 Task: Search one way flight ticket for 2 adults, 2 infants in seat and 1 infant on lap in first from Knoxville: Mcghee Tyson Airport to Evansville: Evansville Regional Airport on 8-3-2023. Choice of flights is Delta. Number of bags: 1 checked bag. Price is upto 75000. Outbound departure time preference is 13:00.
Action: Mouse moved to (287, 117)
Screenshot: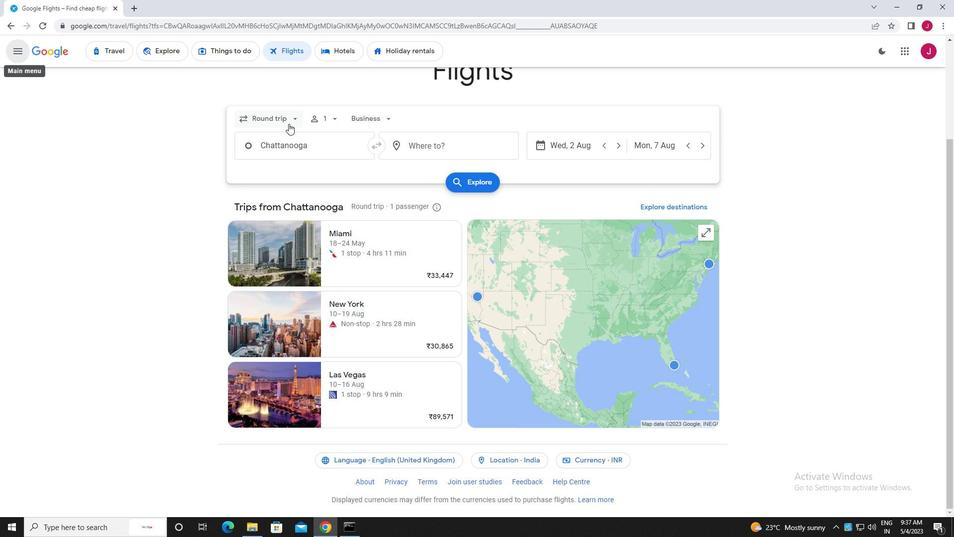 
Action: Mouse pressed left at (287, 117)
Screenshot: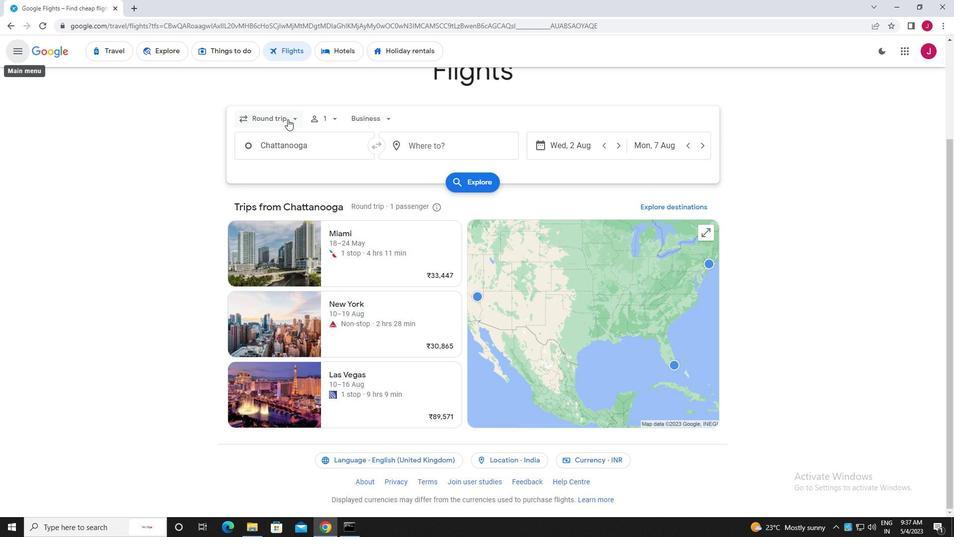 
Action: Mouse moved to (281, 163)
Screenshot: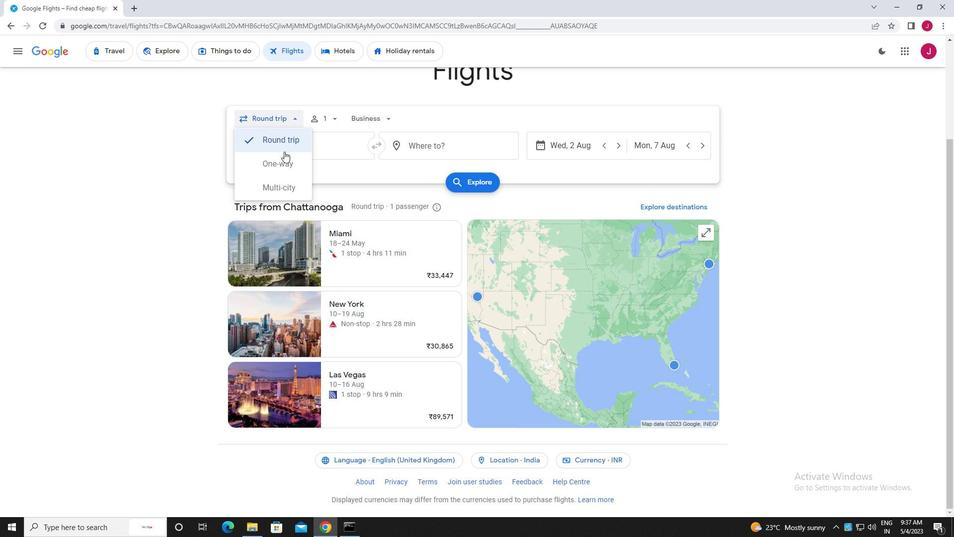 
Action: Mouse pressed left at (281, 163)
Screenshot: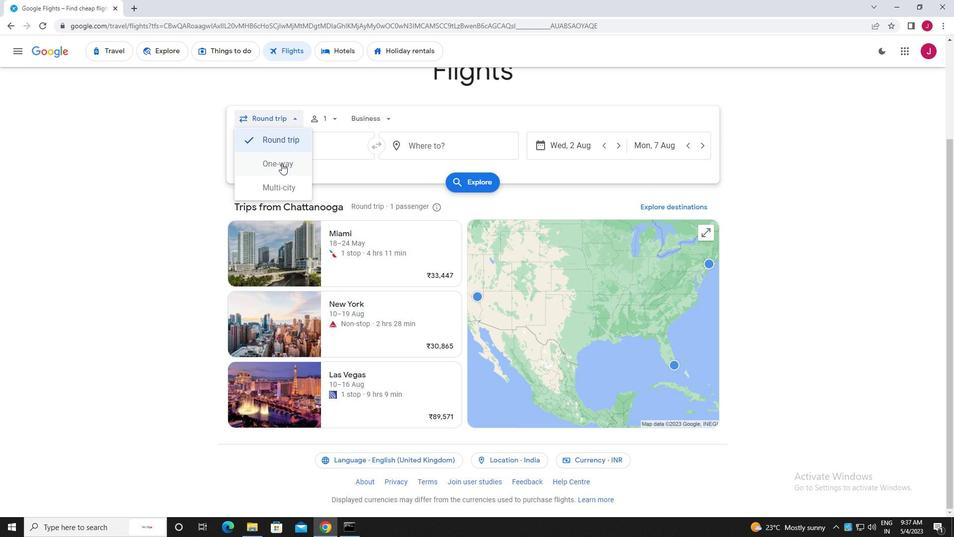 
Action: Mouse moved to (329, 121)
Screenshot: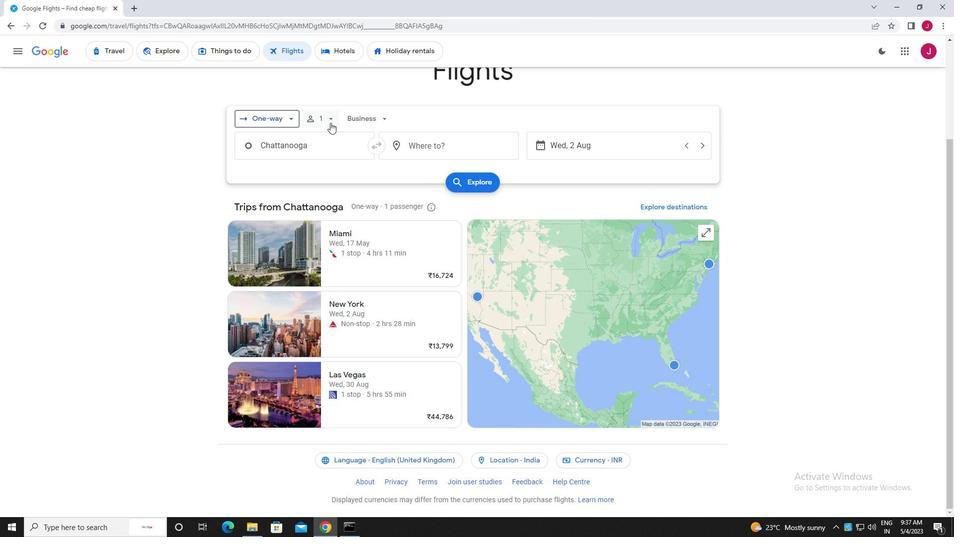 
Action: Mouse pressed left at (329, 121)
Screenshot: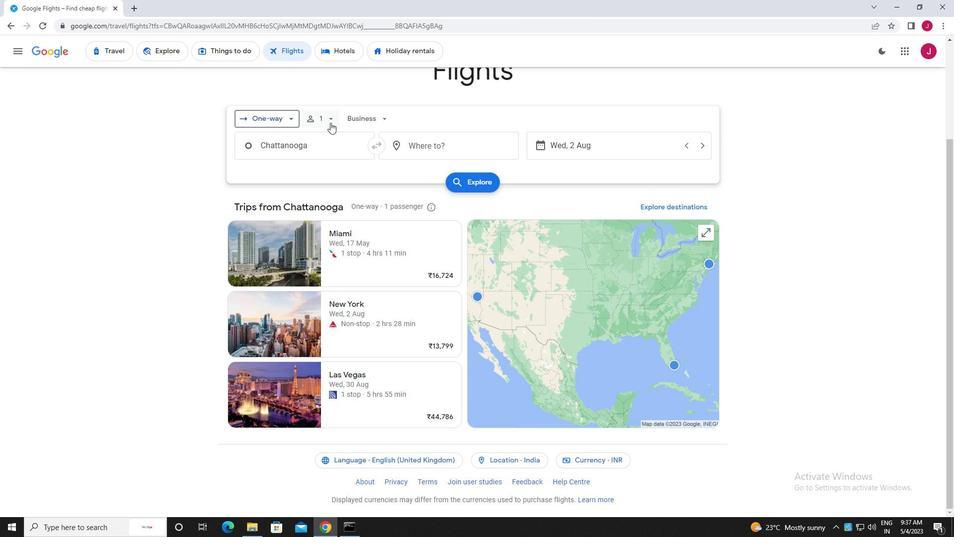
Action: Mouse moved to (409, 142)
Screenshot: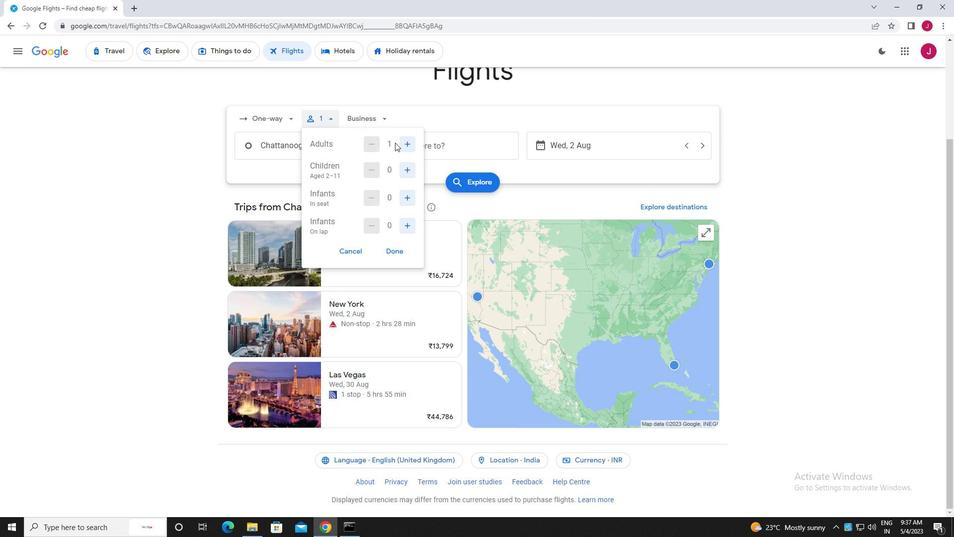 
Action: Mouse pressed left at (409, 142)
Screenshot: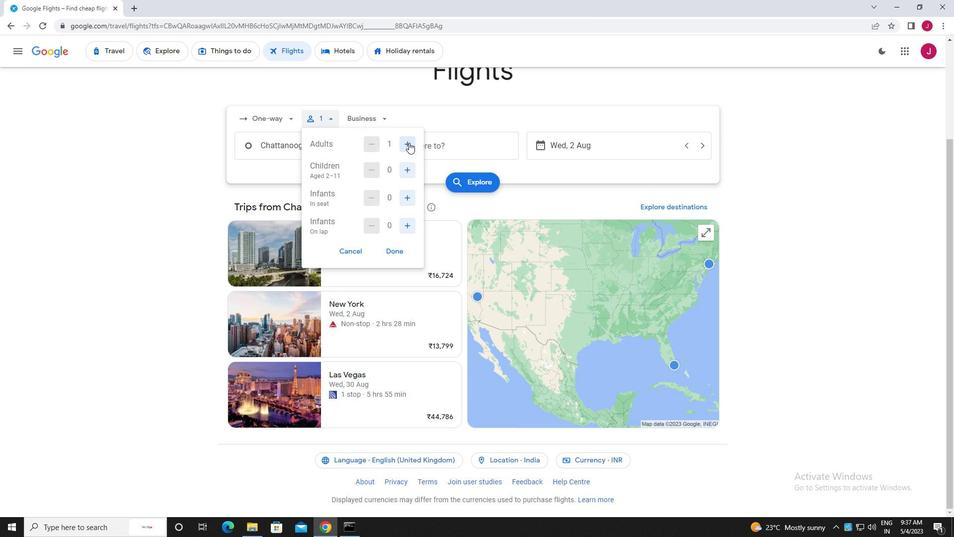 
Action: Mouse moved to (409, 172)
Screenshot: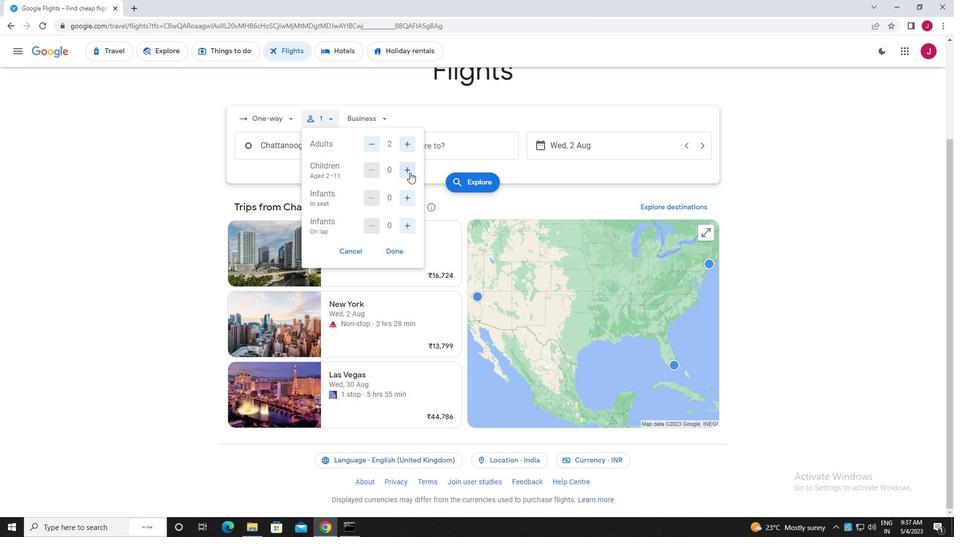 
Action: Mouse pressed left at (409, 172)
Screenshot: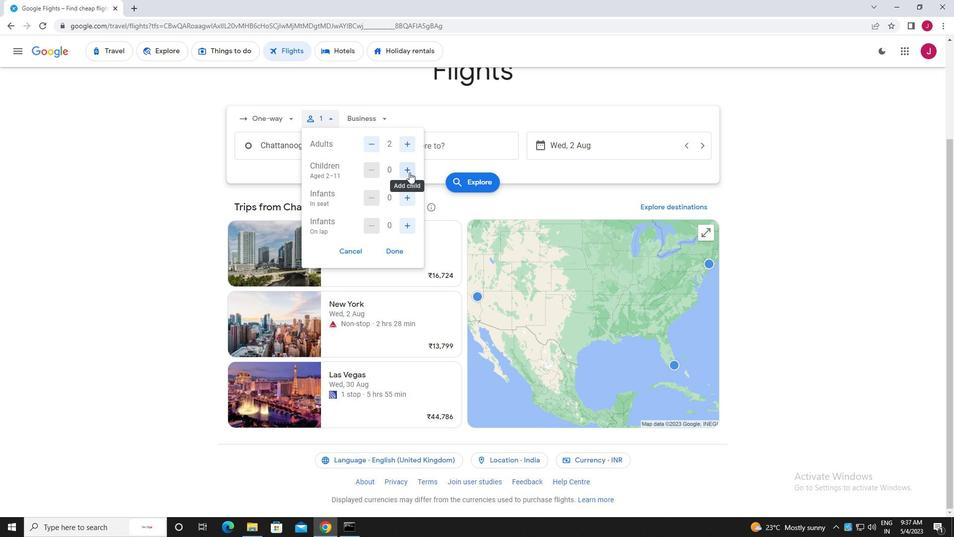 
Action: Mouse pressed left at (409, 172)
Screenshot: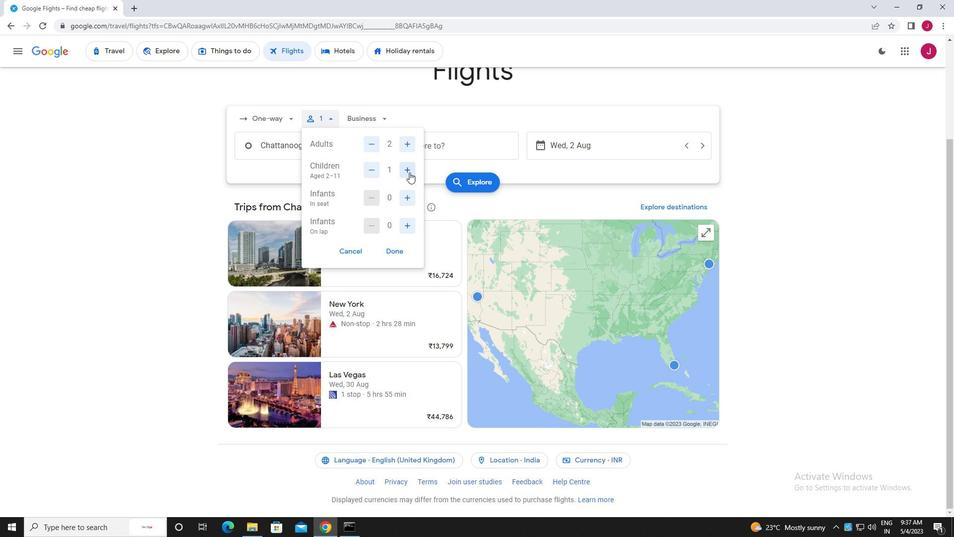 
Action: Mouse moved to (370, 170)
Screenshot: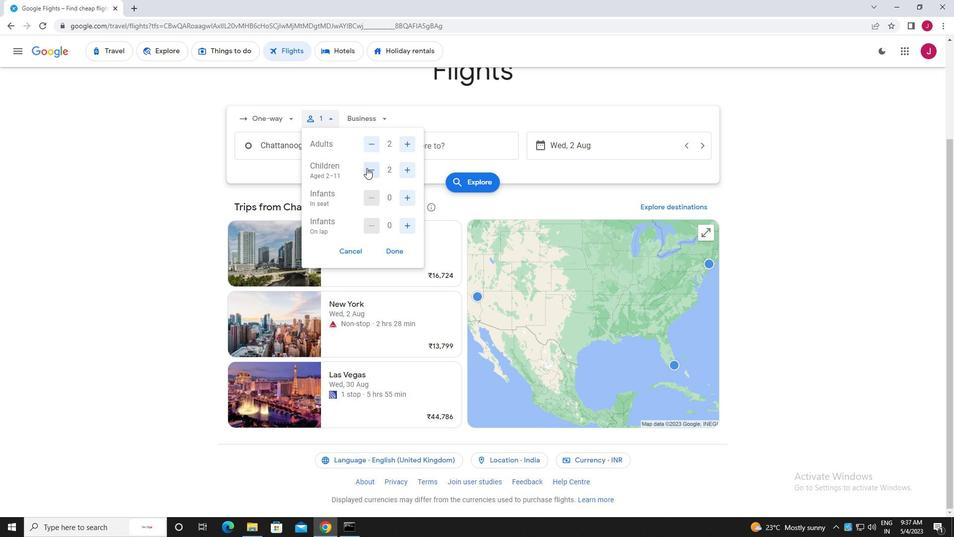 
Action: Mouse pressed left at (370, 170)
Screenshot: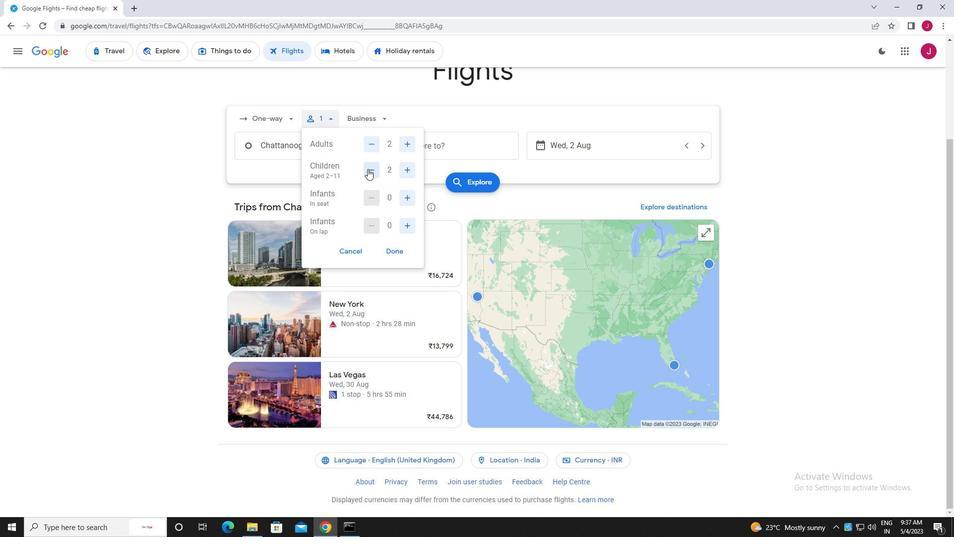 
Action: Mouse pressed left at (370, 170)
Screenshot: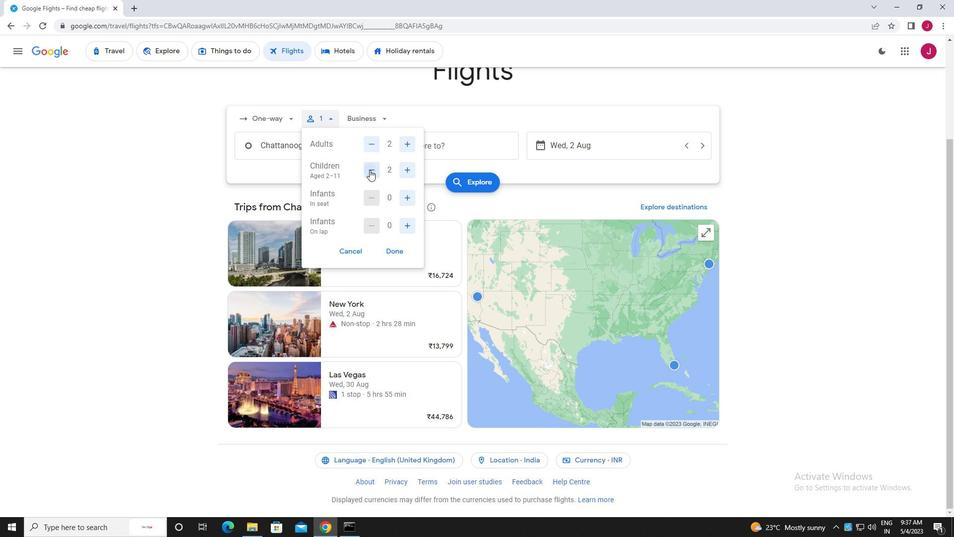 
Action: Mouse moved to (410, 201)
Screenshot: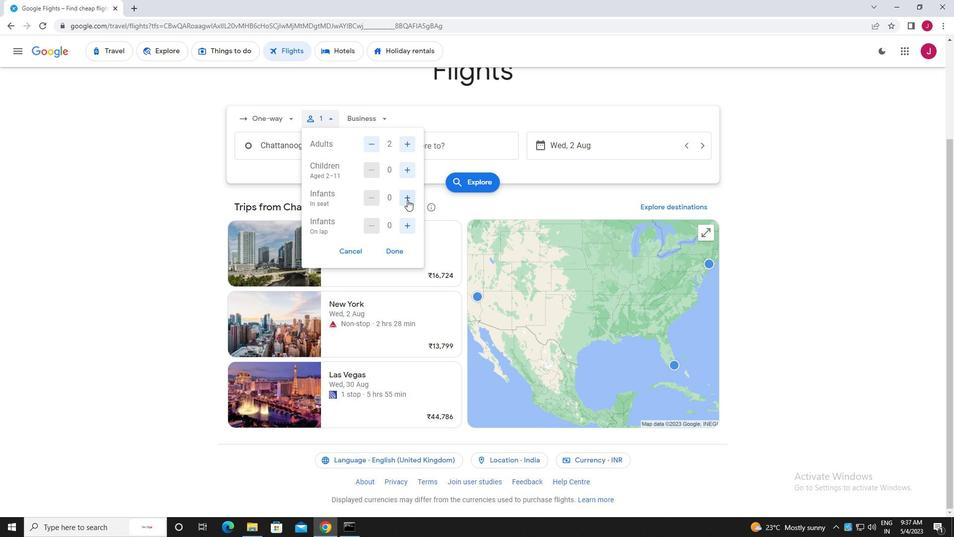 
Action: Mouse pressed left at (410, 201)
Screenshot: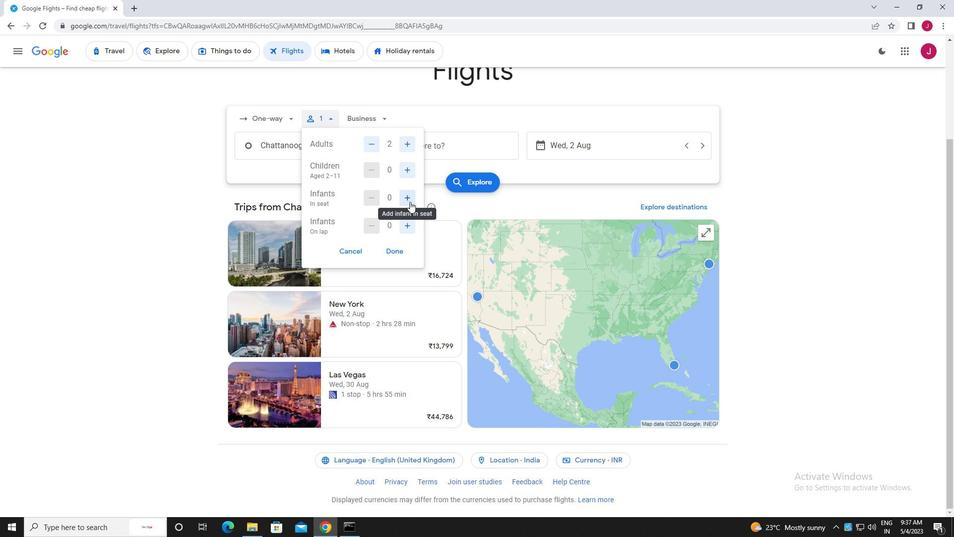 
Action: Mouse pressed left at (410, 201)
Screenshot: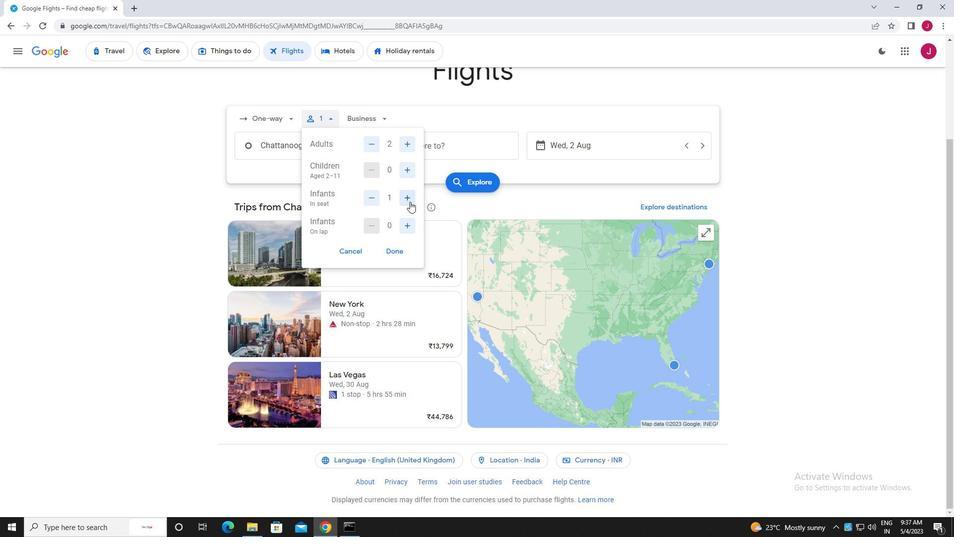 
Action: Mouse moved to (409, 226)
Screenshot: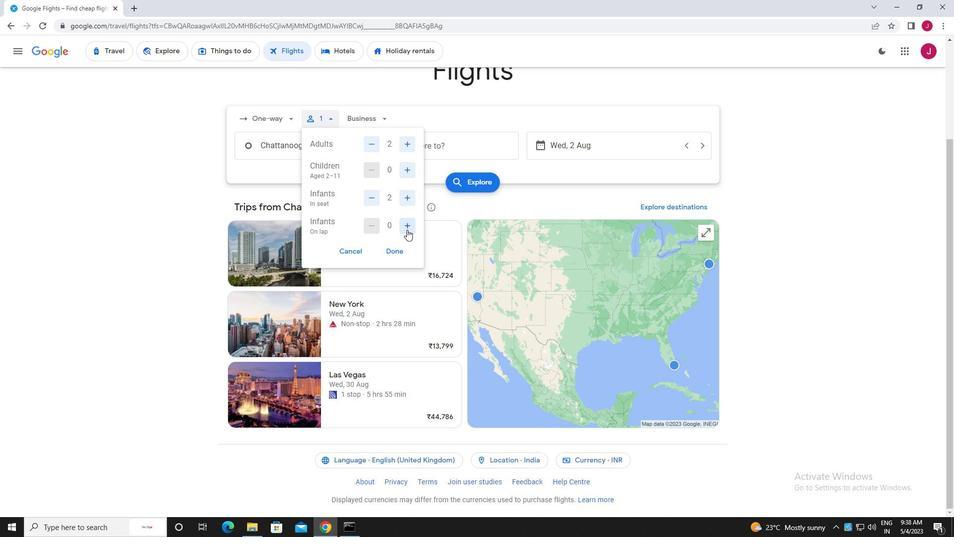 
Action: Mouse pressed left at (409, 226)
Screenshot: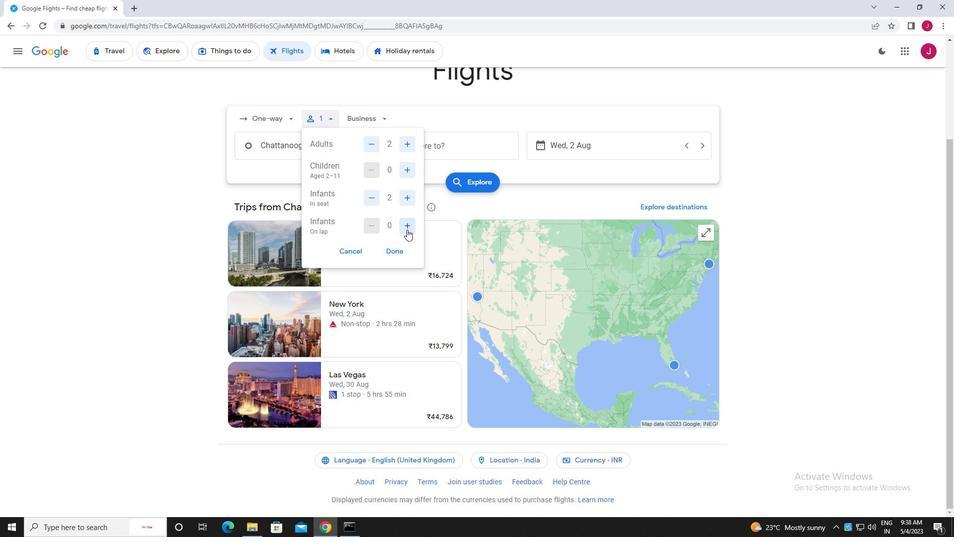 
Action: Mouse moved to (399, 251)
Screenshot: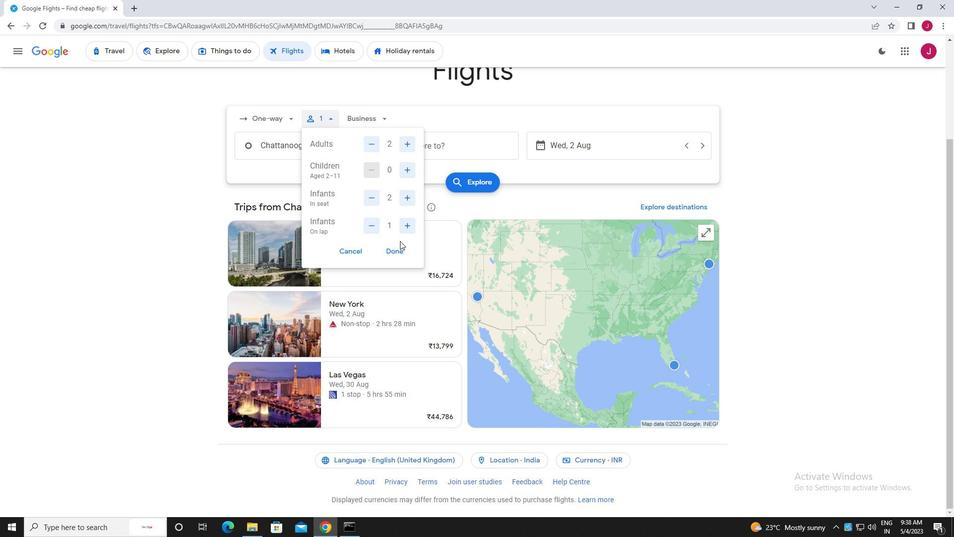 
Action: Mouse pressed left at (399, 251)
Screenshot: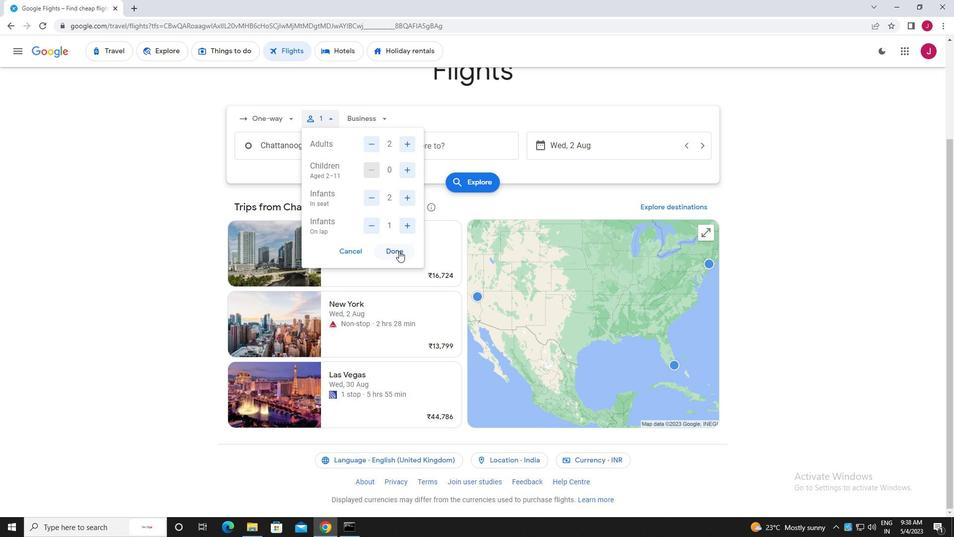 
Action: Mouse moved to (380, 121)
Screenshot: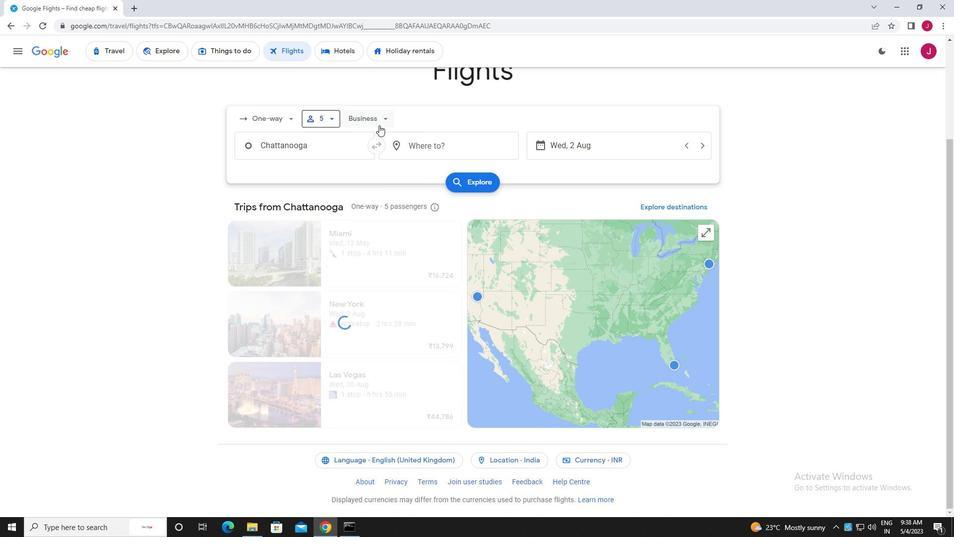 
Action: Mouse pressed left at (380, 121)
Screenshot: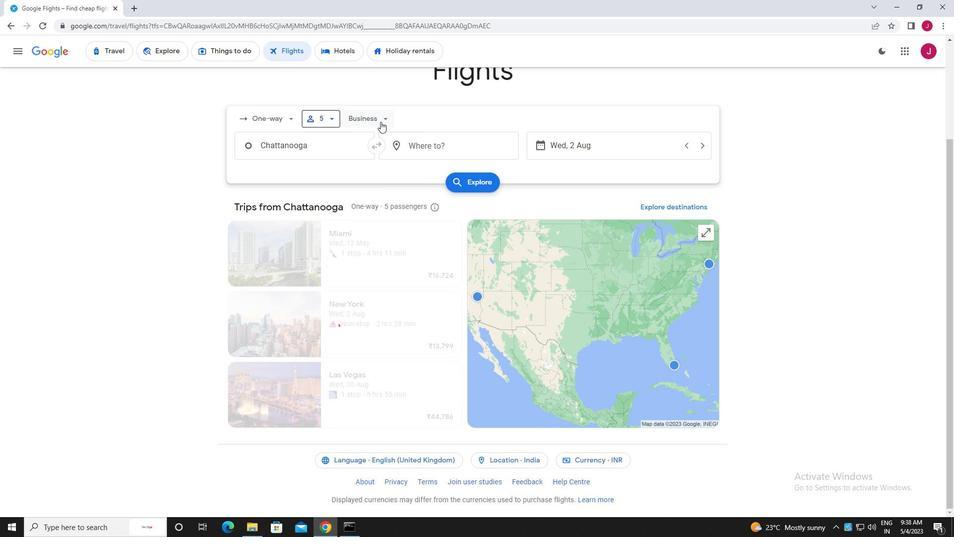 
Action: Mouse moved to (385, 212)
Screenshot: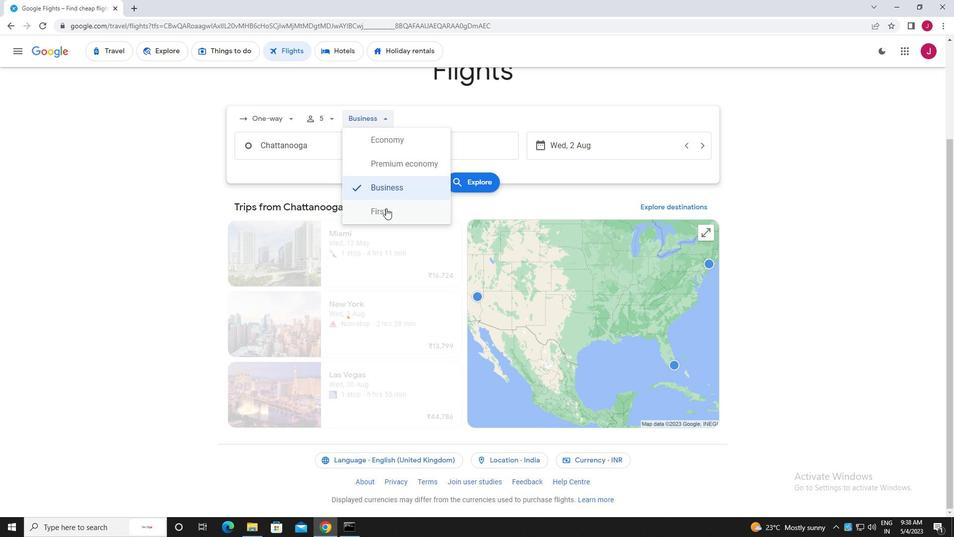 
Action: Mouse pressed left at (385, 212)
Screenshot: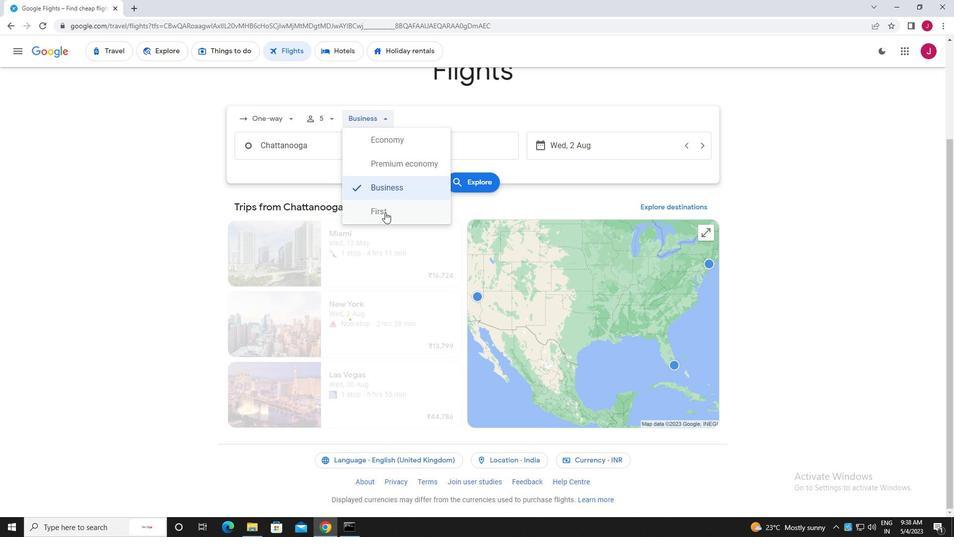 
Action: Mouse moved to (345, 150)
Screenshot: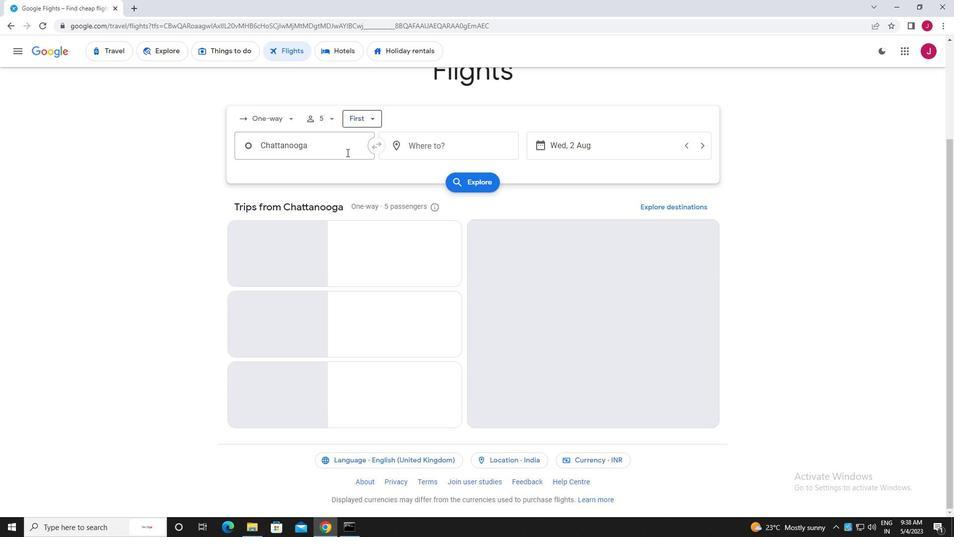 
Action: Mouse pressed left at (345, 150)
Screenshot: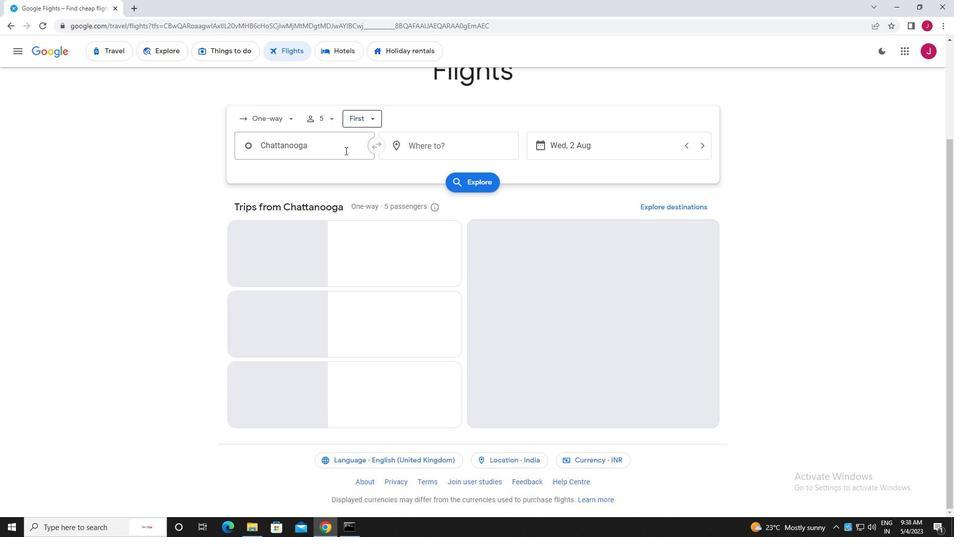 
Action: Mouse moved to (344, 150)
Screenshot: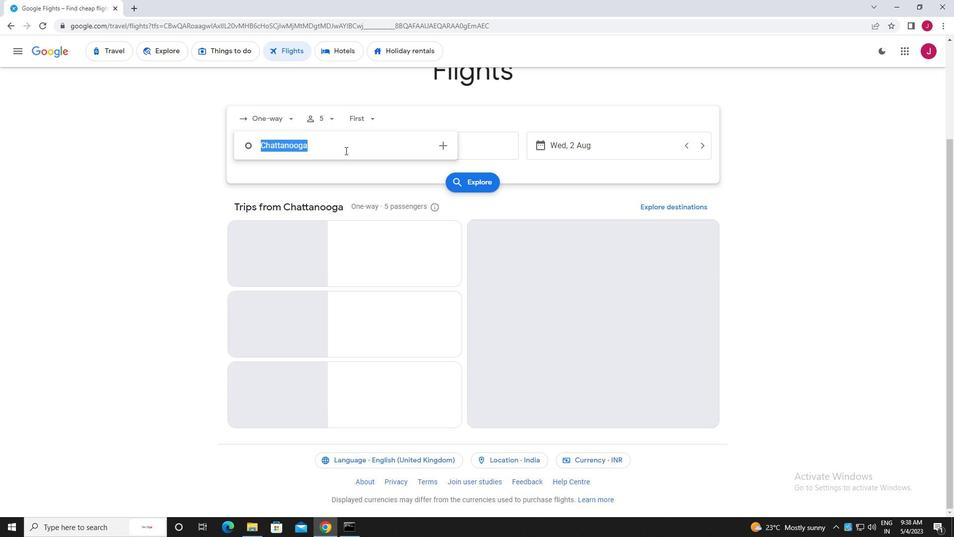 
Action: Key pressed knoxville
Screenshot: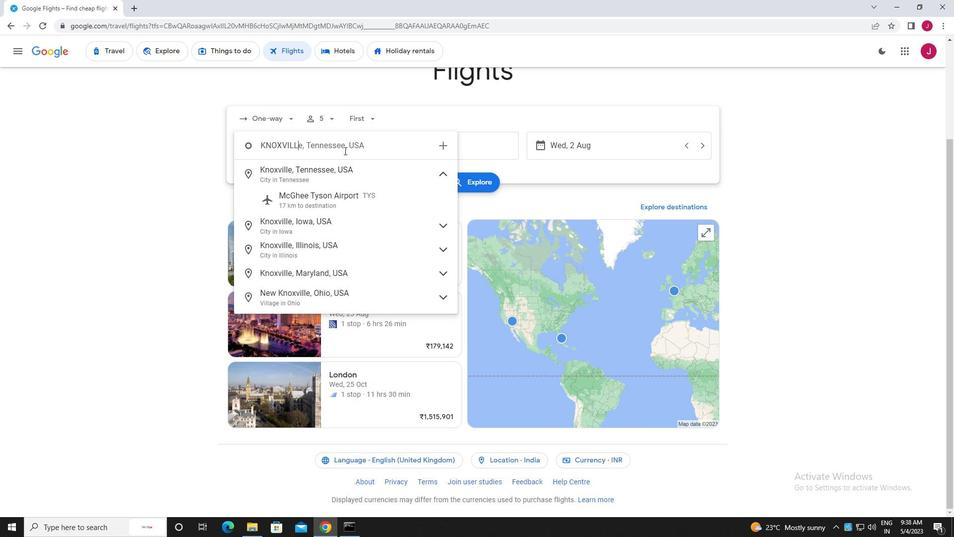 
Action: Mouse moved to (342, 194)
Screenshot: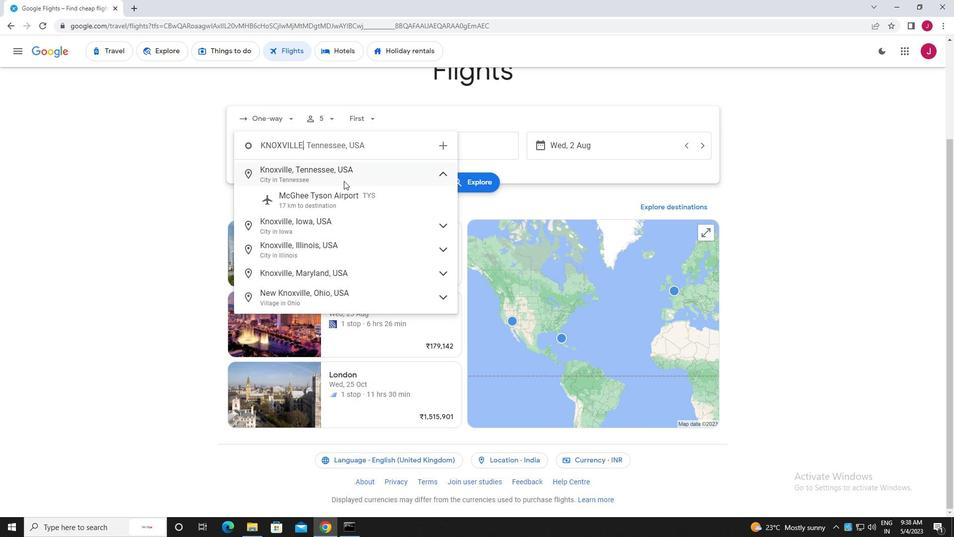 
Action: Mouse pressed left at (342, 194)
Screenshot: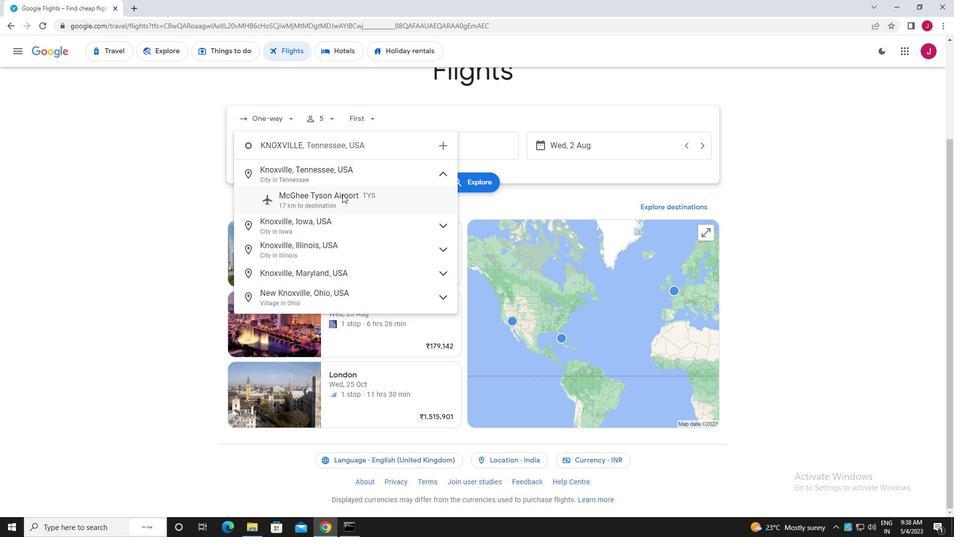 
Action: Mouse moved to (467, 147)
Screenshot: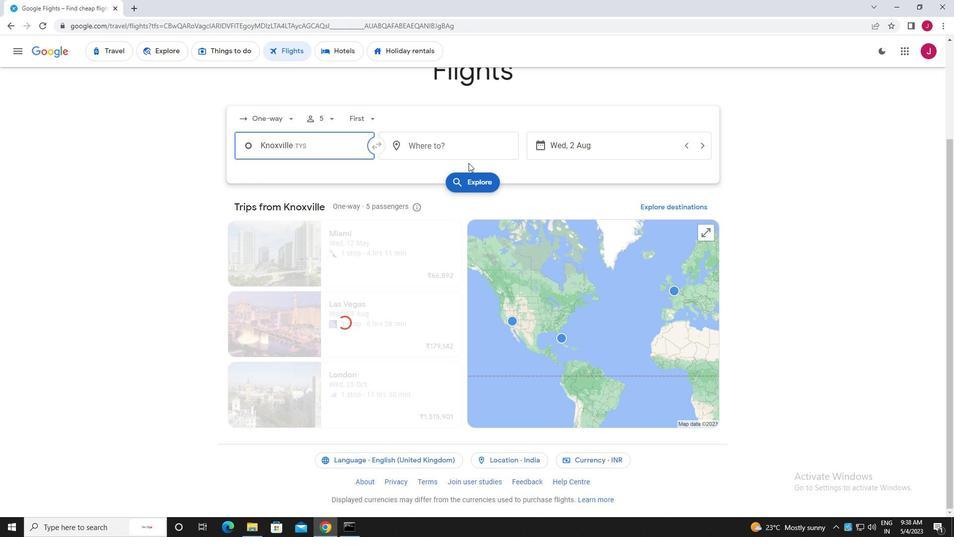
Action: Mouse pressed left at (467, 147)
Screenshot: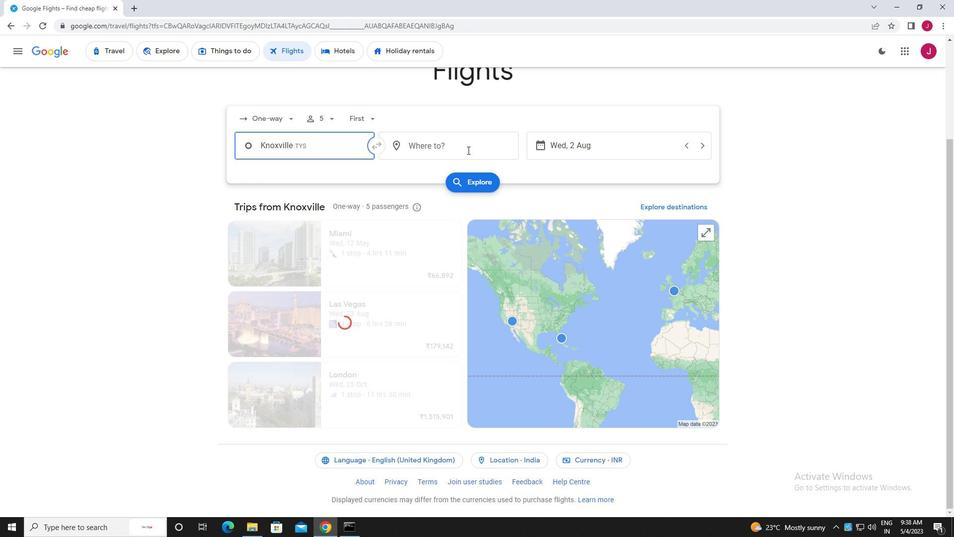 
Action: Key pressed evansil<Key.backspace><Key.space><Key.backspace><Key.backspace>
Screenshot: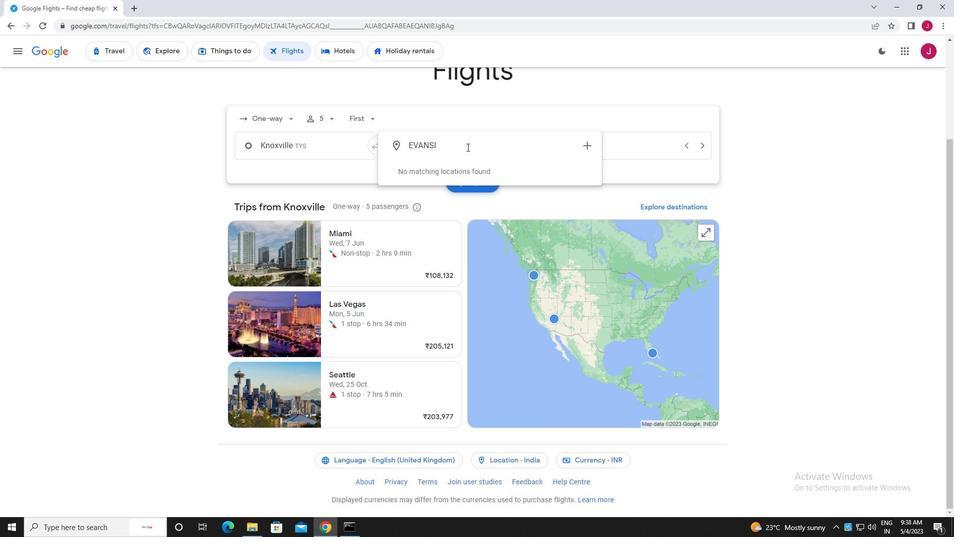 
Action: Mouse moved to (506, 196)
Screenshot: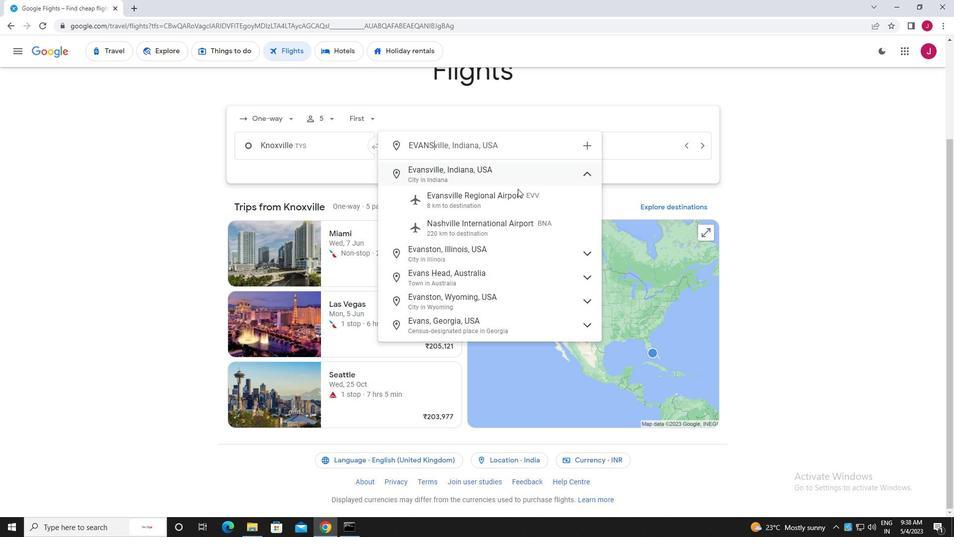 
Action: Mouse pressed left at (506, 196)
Screenshot: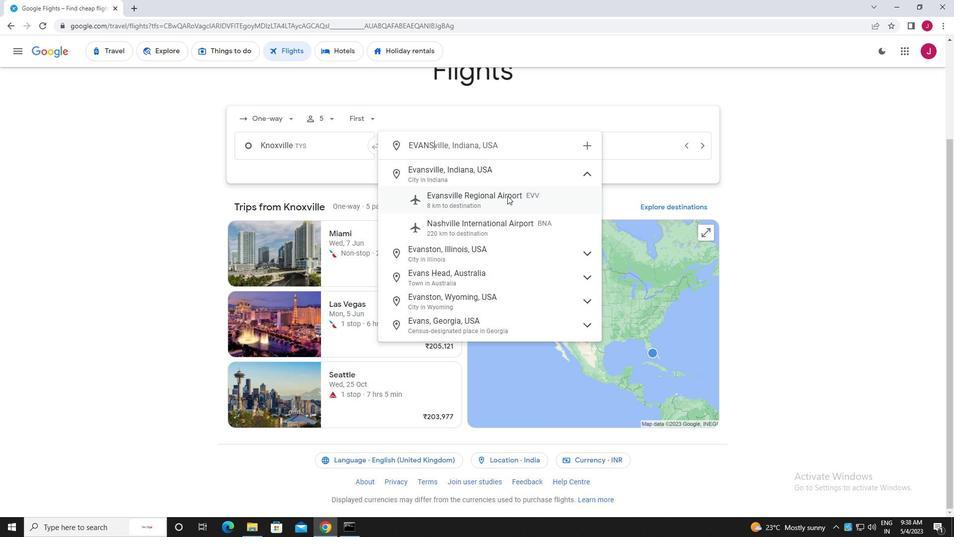 
Action: Mouse moved to (579, 147)
Screenshot: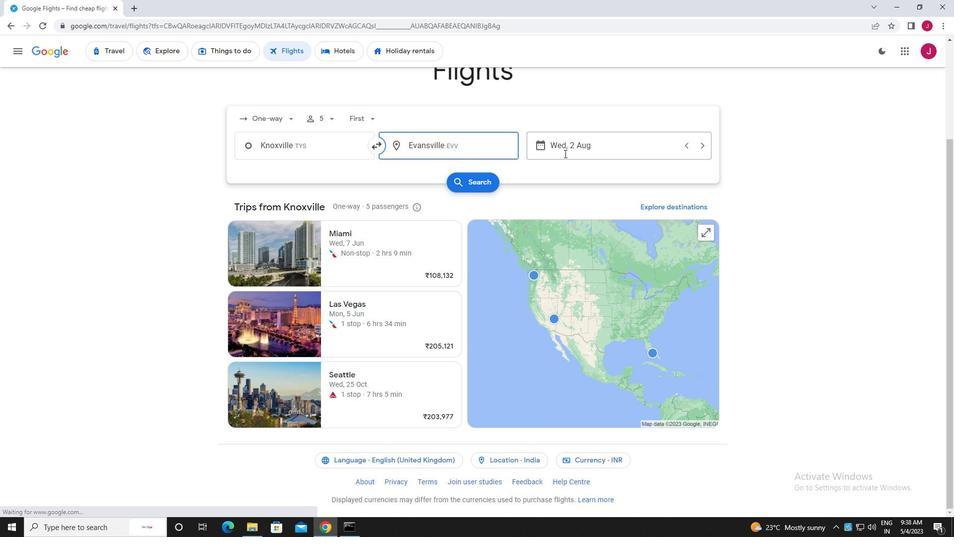 
Action: Mouse pressed left at (579, 147)
Screenshot: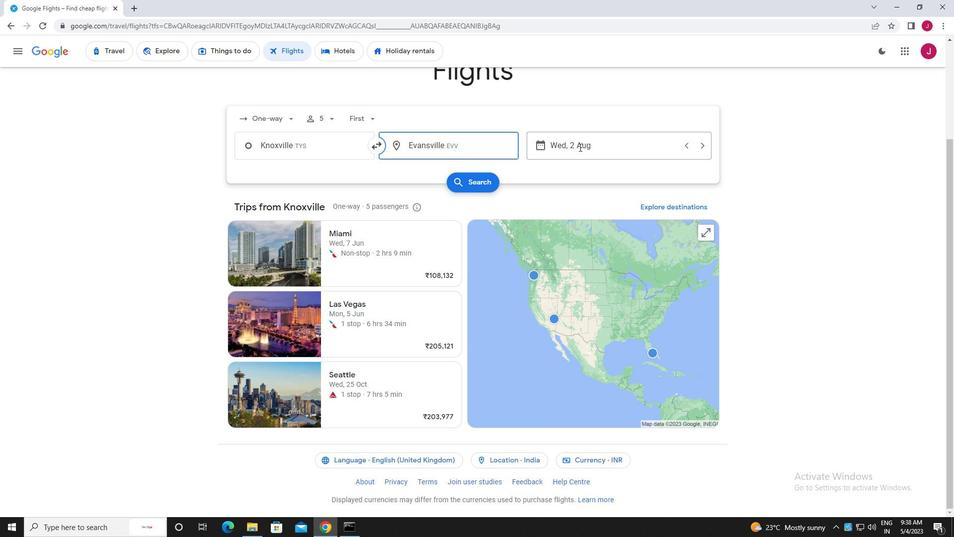 
Action: Mouse moved to (456, 224)
Screenshot: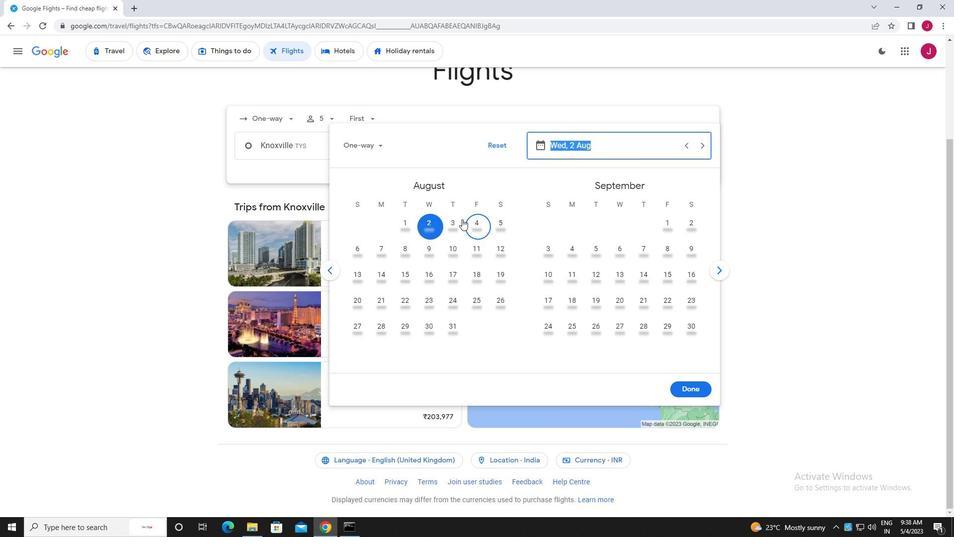 
Action: Mouse pressed left at (456, 224)
Screenshot: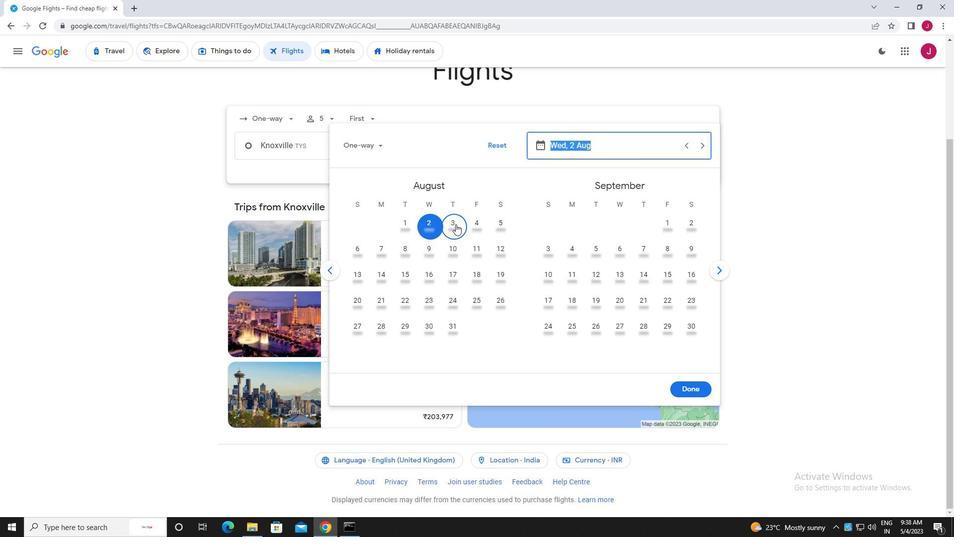 
Action: Mouse moved to (681, 389)
Screenshot: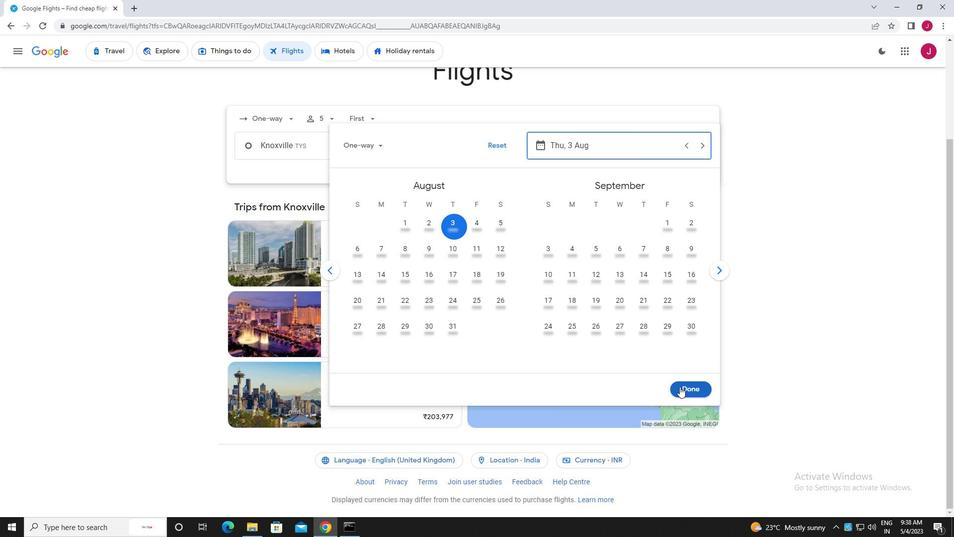 
Action: Mouse pressed left at (681, 389)
Screenshot: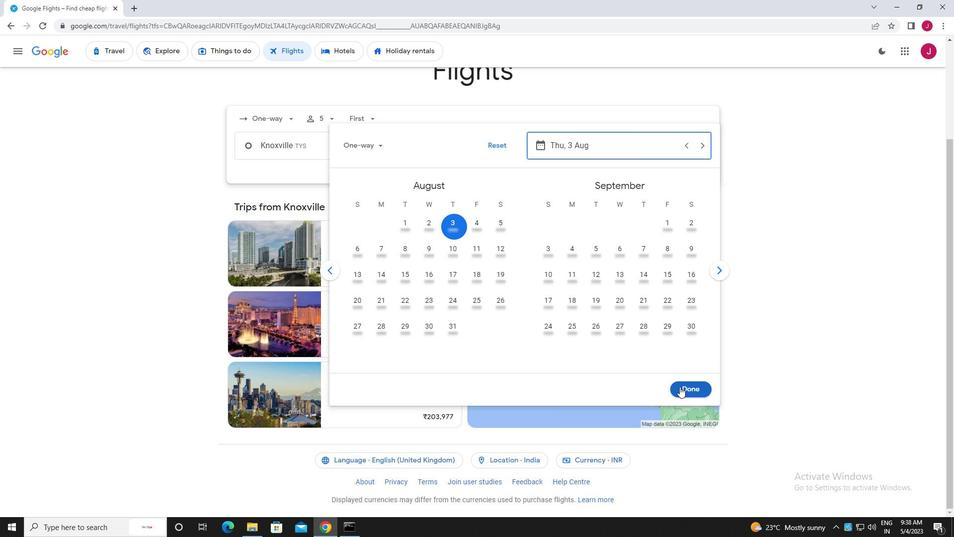 
Action: Mouse moved to (487, 181)
Screenshot: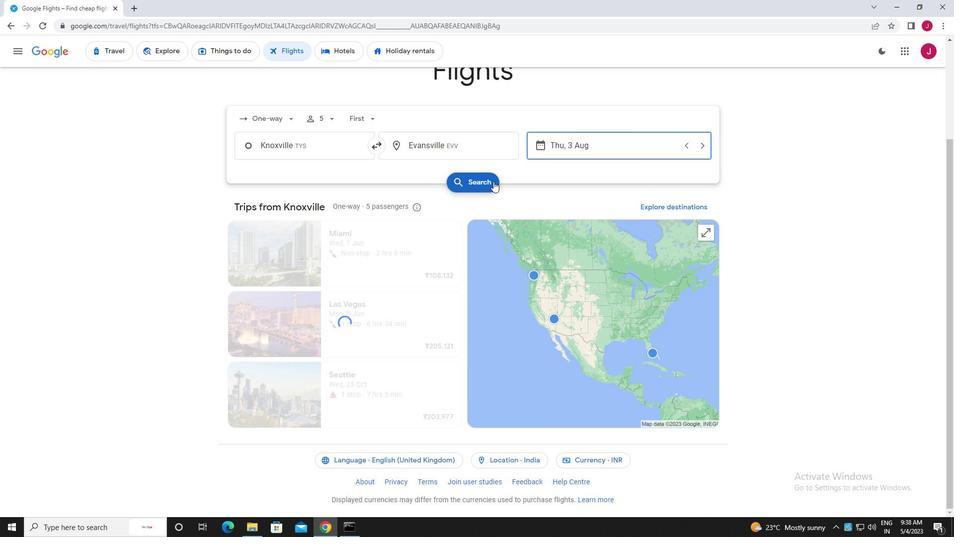 
Action: Mouse pressed left at (487, 181)
Screenshot: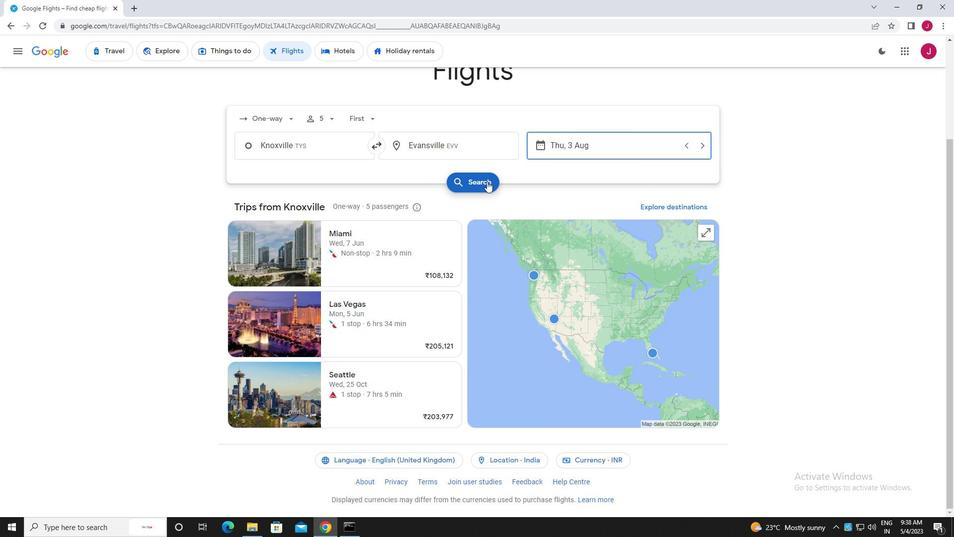 
Action: Mouse moved to (262, 145)
Screenshot: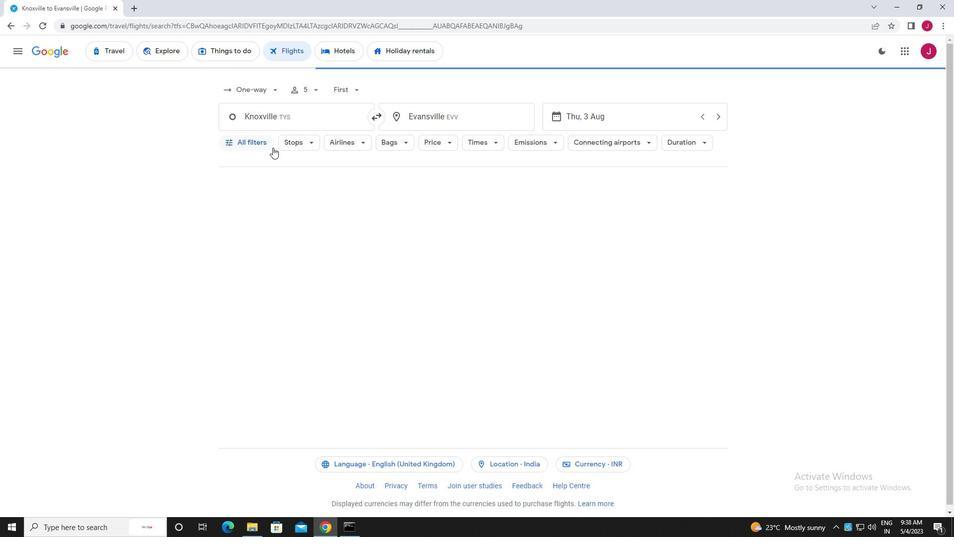
Action: Mouse pressed left at (262, 145)
Screenshot: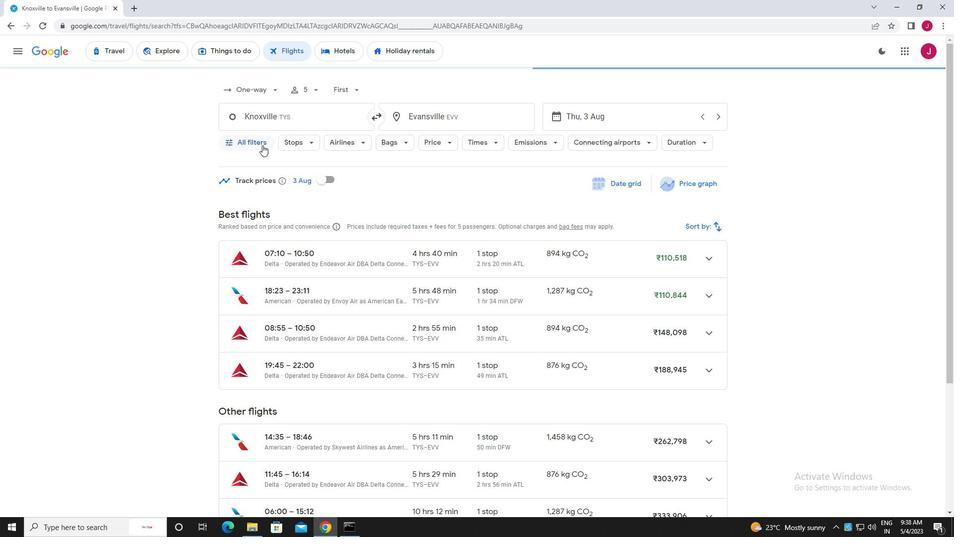 
Action: Mouse moved to (300, 201)
Screenshot: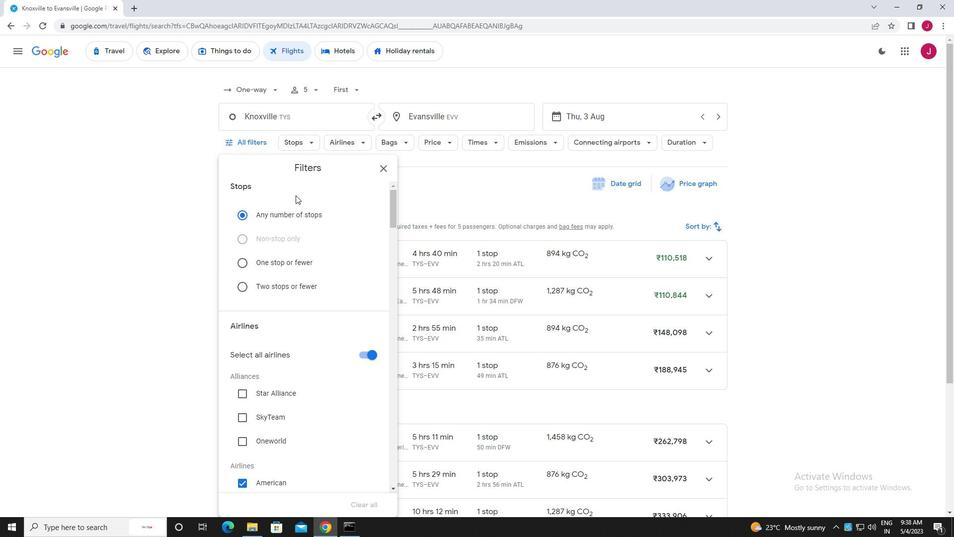 
Action: Mouse scrolled (300, 200) with delta (0, 0)
Screenshot: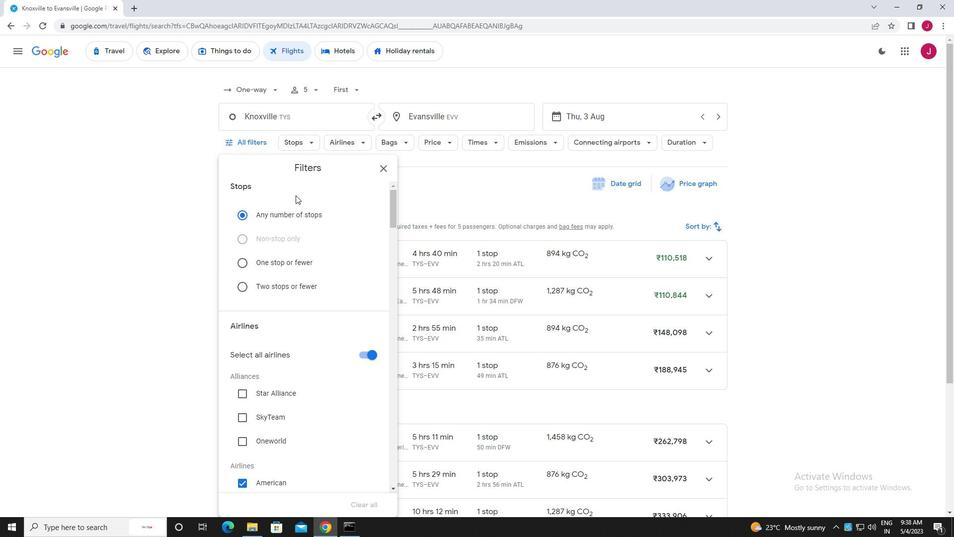 
Action: Mouse scrolled (300, 200) with delta (0, 0)
Screenshot: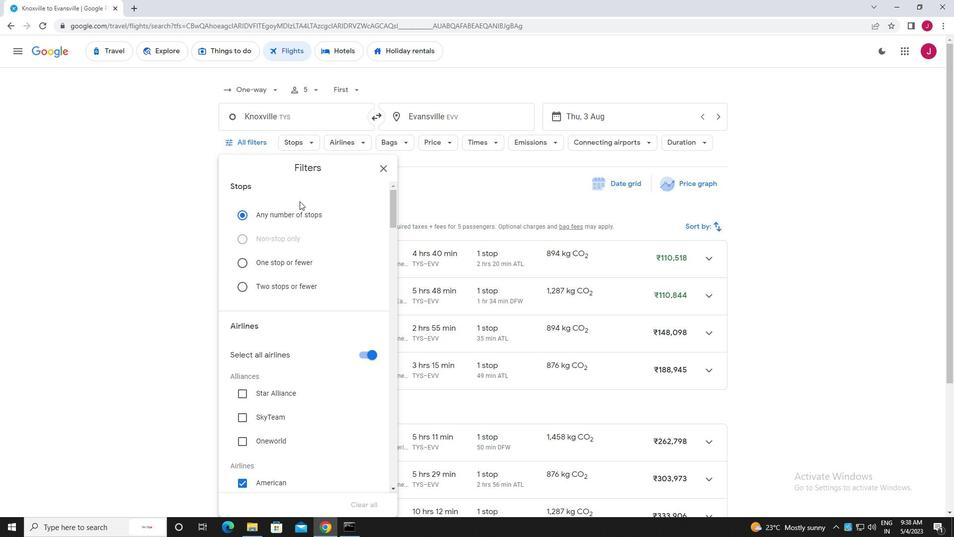
Action: Mouse scrolled (300, 200) with delta (0, 0)
Screenshot: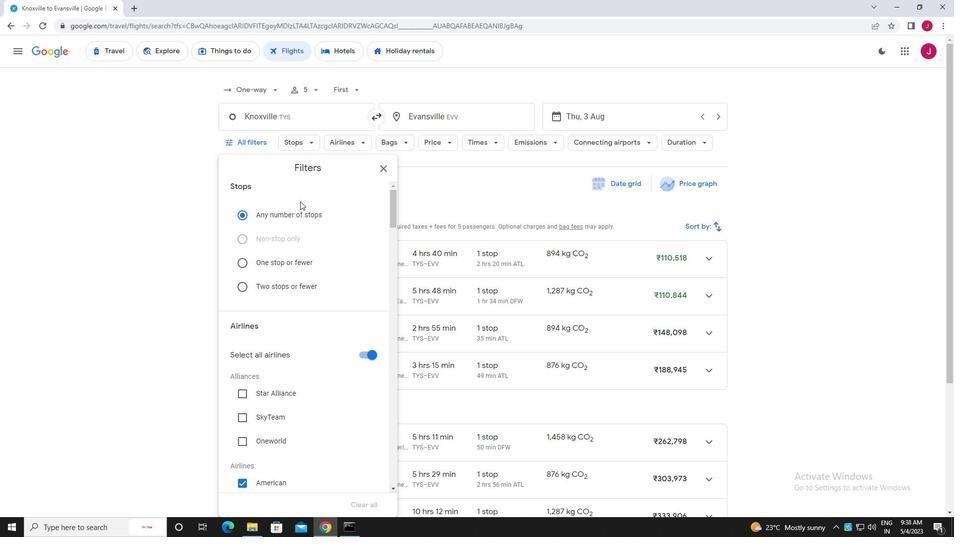 
Action: Mouse scrolled (300, 200) with delta (0, 0)
Screenshot: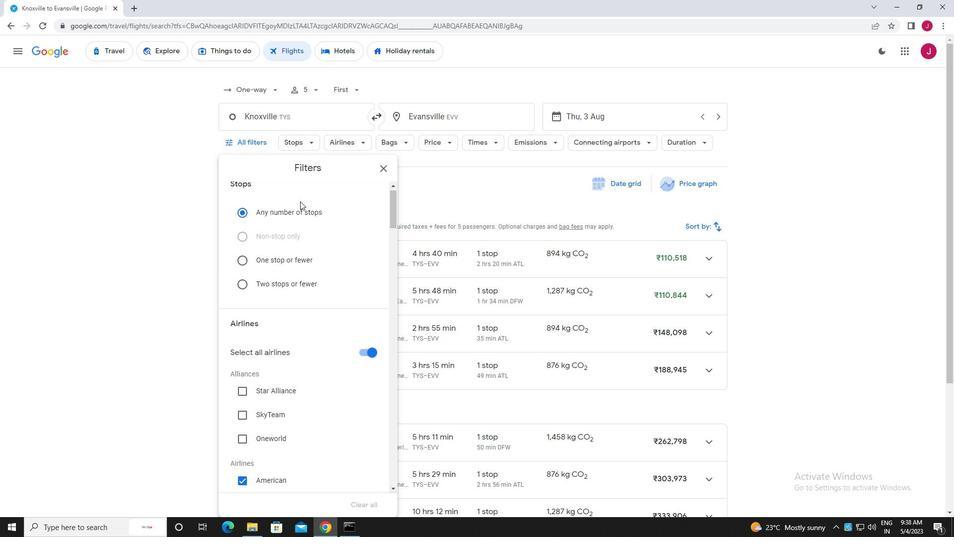 
Action: Mouse moved to (244, 310)
Screenshot: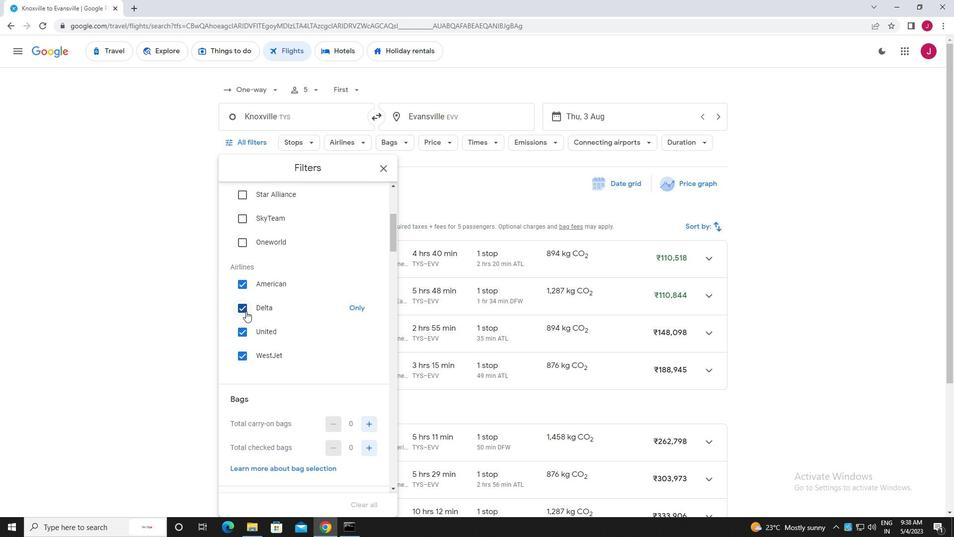 
Action: Mouse pressed left at (244, 310)
Screenshot: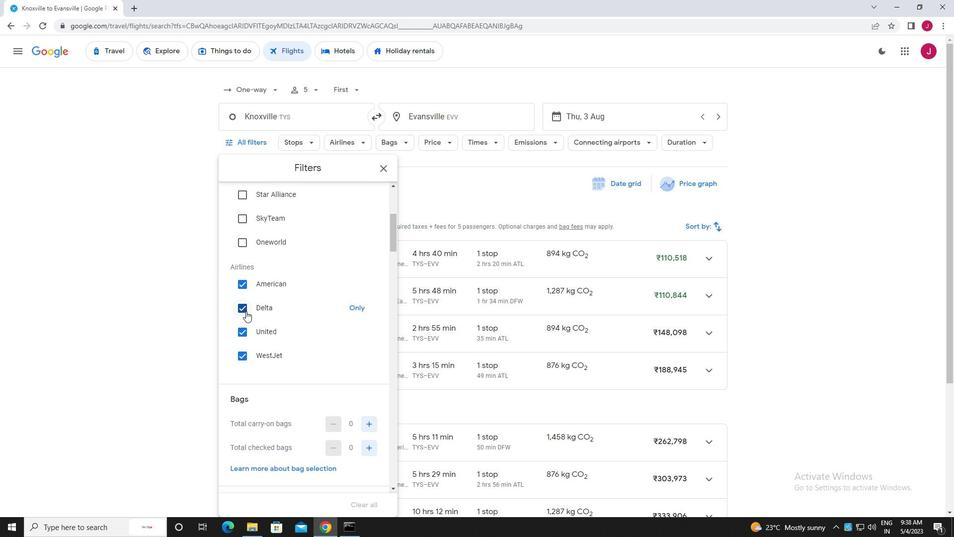 
Action: Mouse moved to (314, 281)
Screenshot: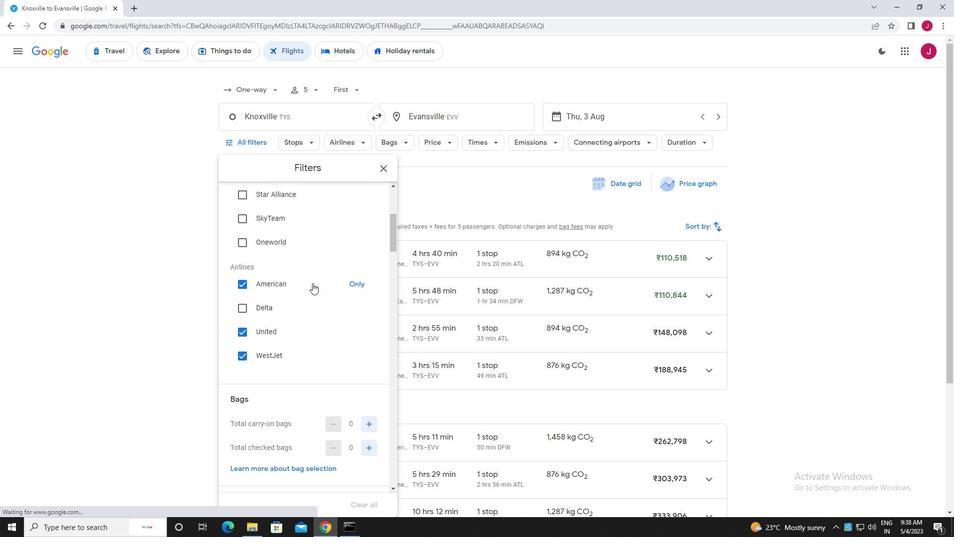 
Action: Mouse scrolled (314, 281) with delta (0, 0)
Screenshot: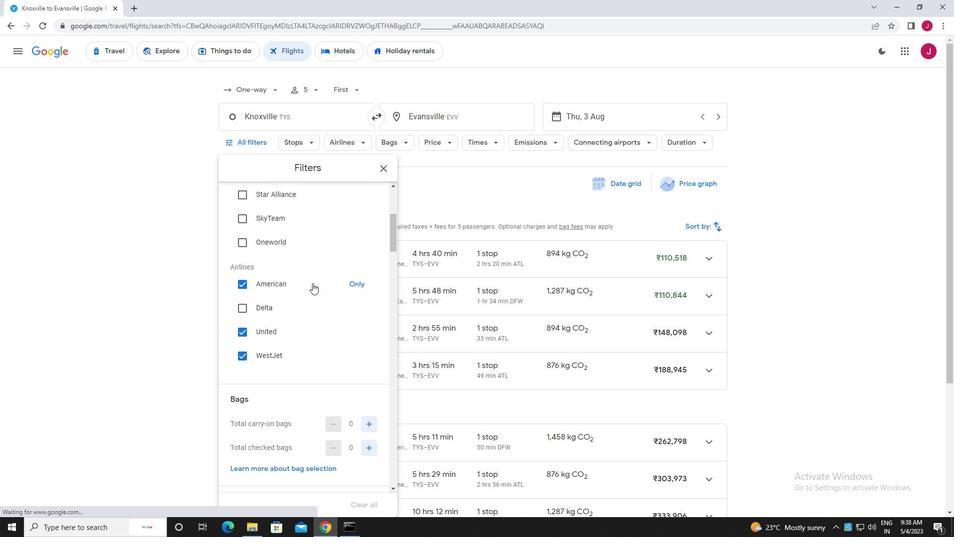 
Action: Mouse scrolled (314, 281) with delta (0, 0)
Screenshot: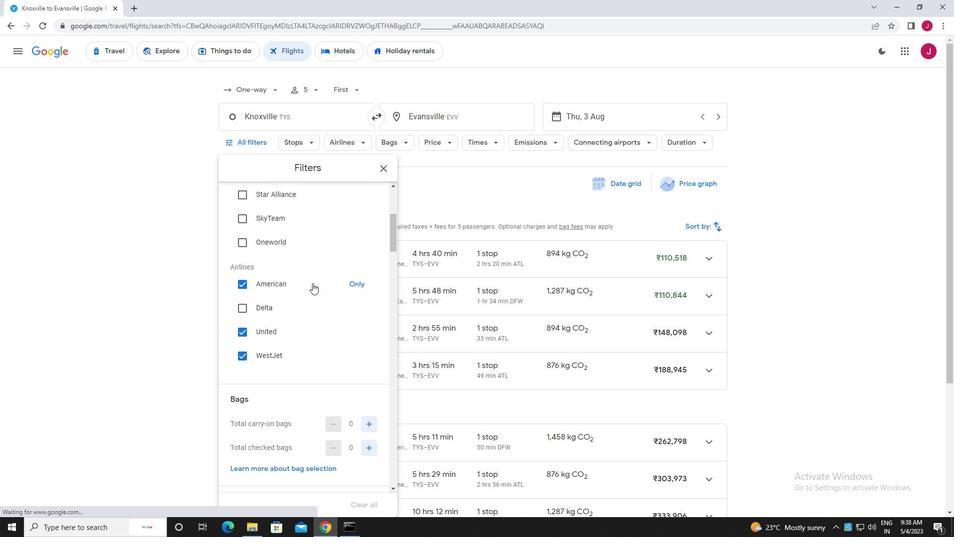 
Action: Mouse scrolled (314, 281) with delta (0, 0)
Screenshot: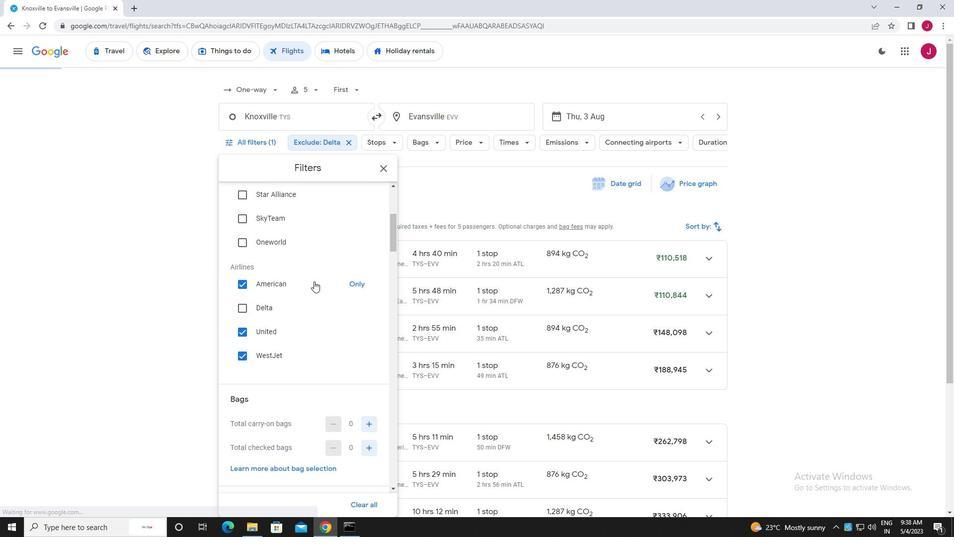 
Action: Mouse moved to (365, 304)
Screenshot: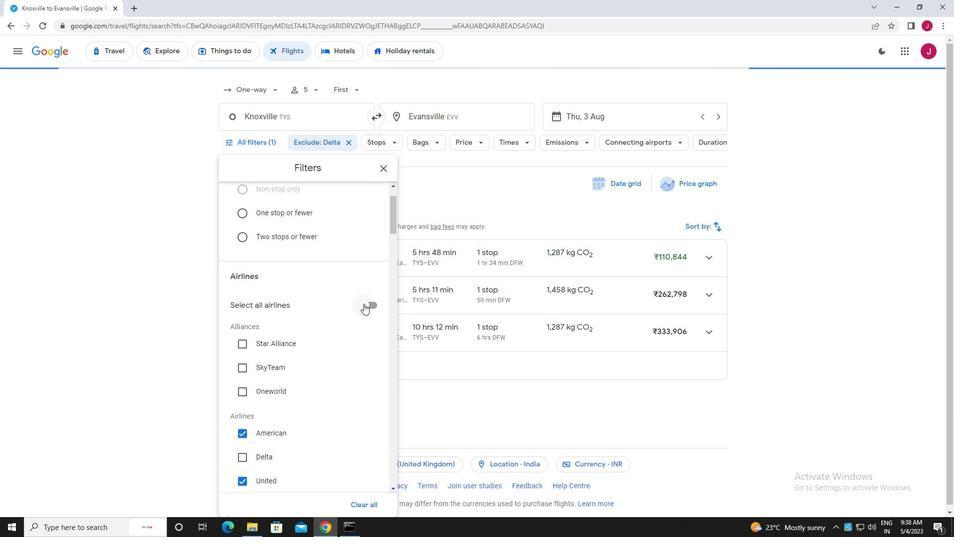 
Action: Mouse pressed left at (365, 304)
Screenshot: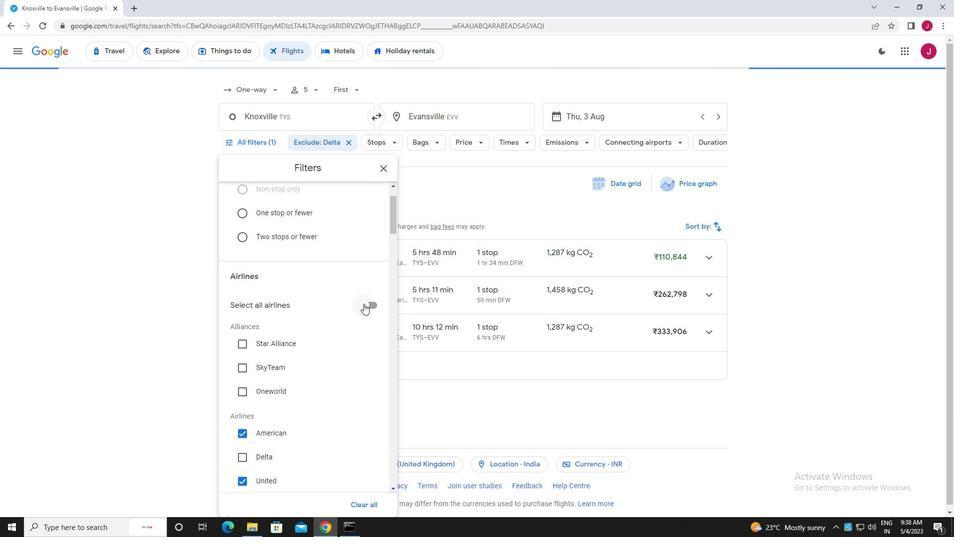 
Action: Mouse moved to (365, 304)
Screenshot: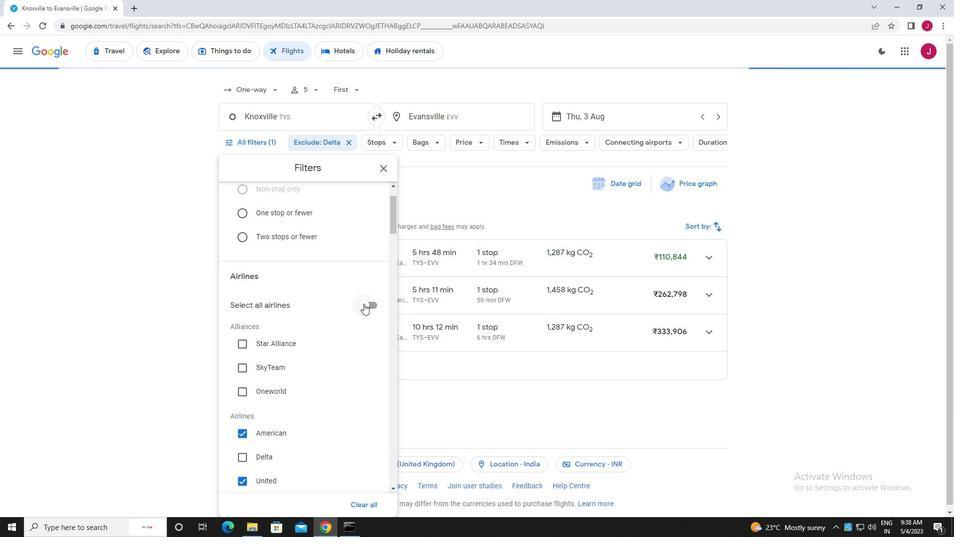 
Action: Mouse pressed left at (365, 304)
Screenshot: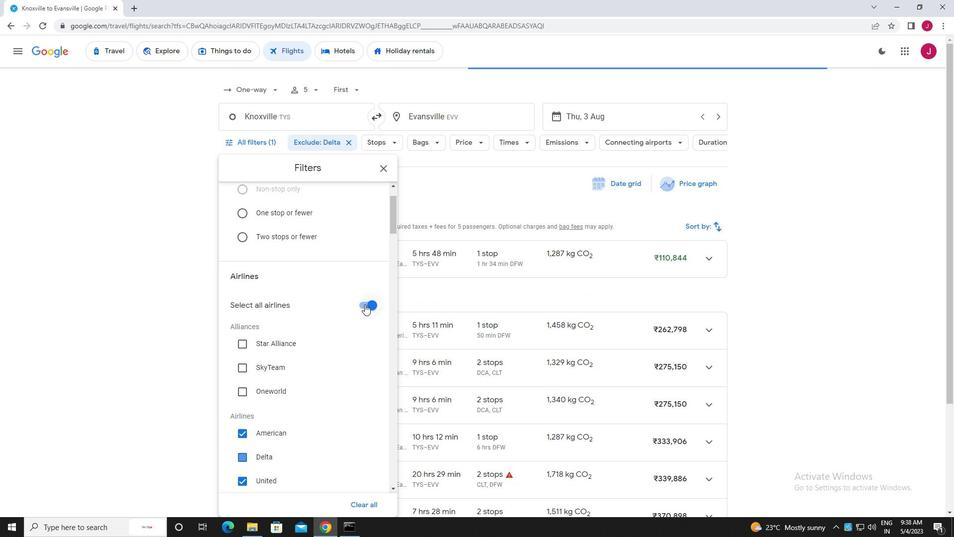 
Action: Mouse moved to (340, 294)
Screenshot: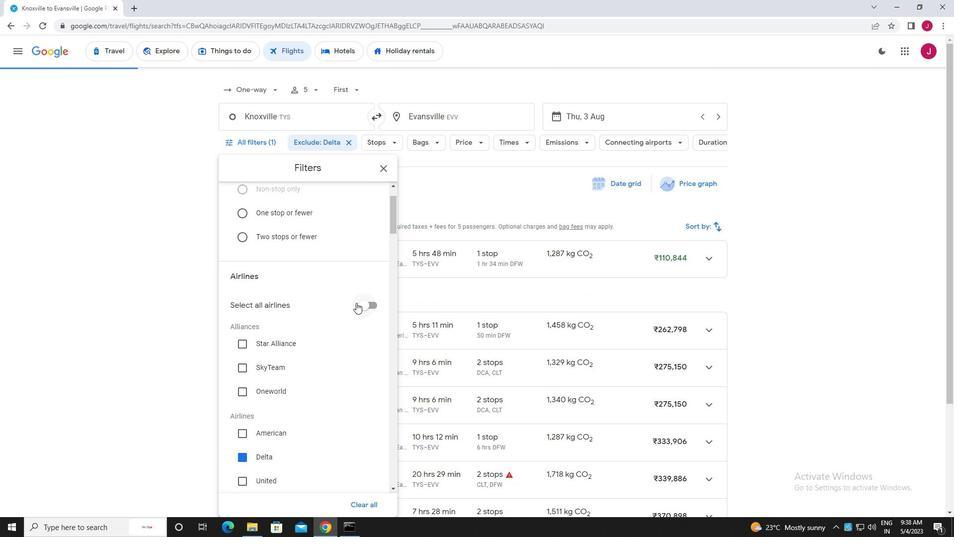 
Action: Mouse scrolled (340, 293) with delta (0, 0)
Screenshot: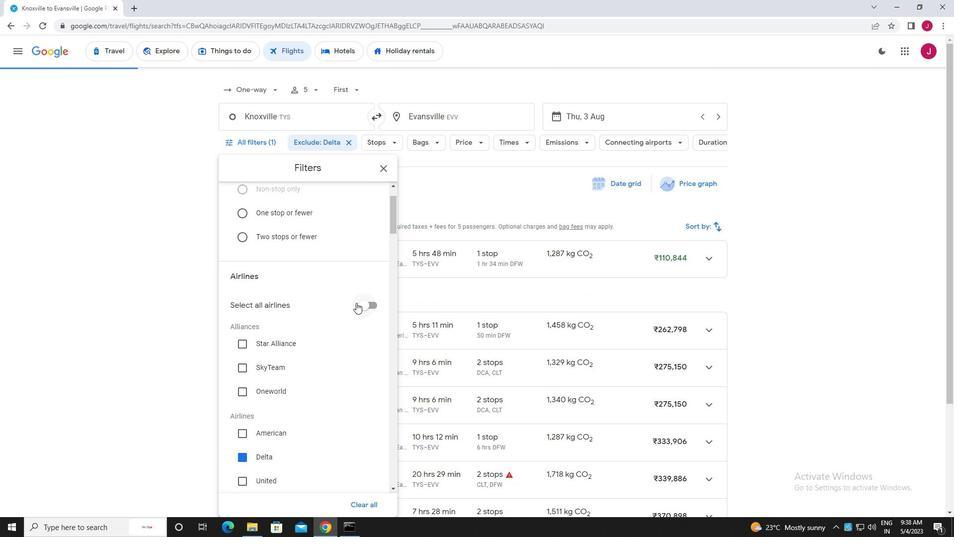 
Action: Mouse moved to (339, 293)
Screenshot: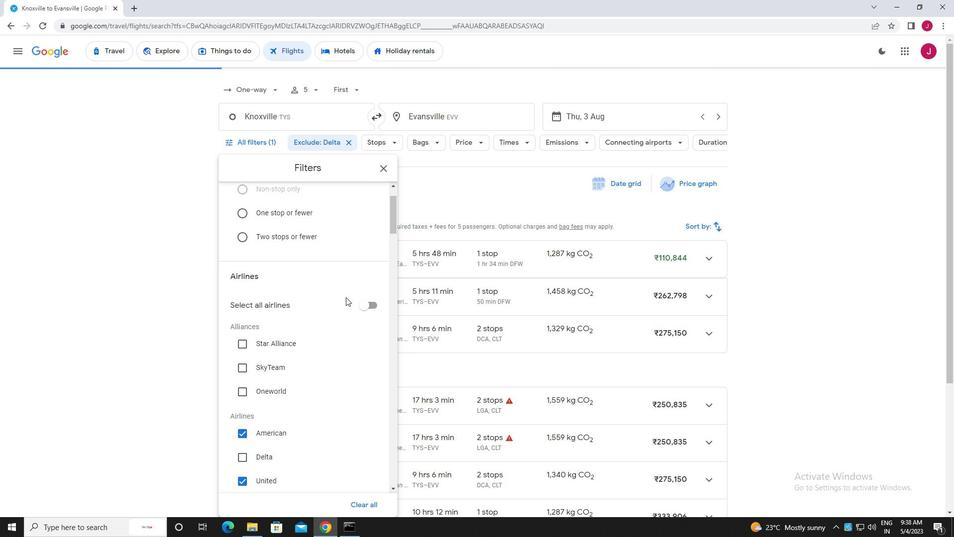 
Action: Mouse scrolled (339, 293) with delta (0, 0)
Screenshot: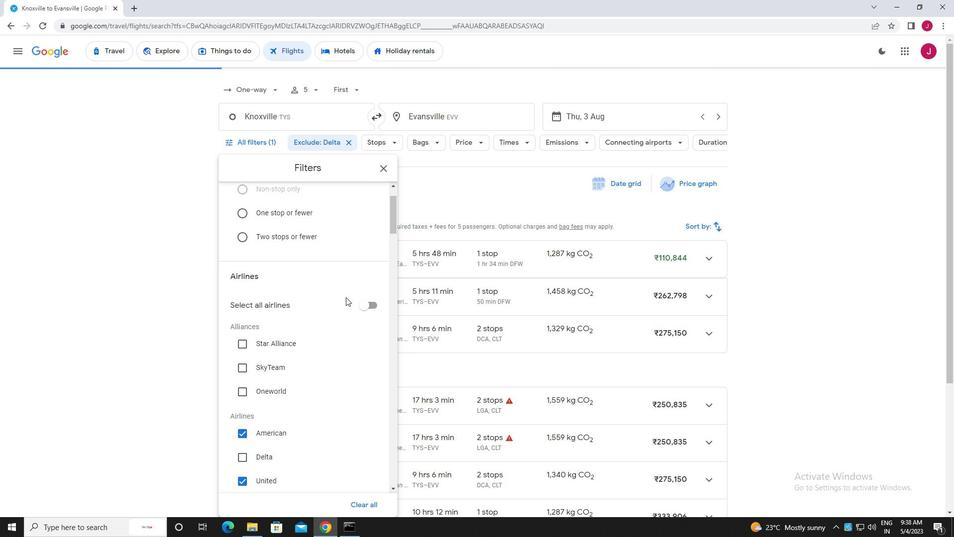 
Action: Mouse moved to (339, 293)
Screenshot: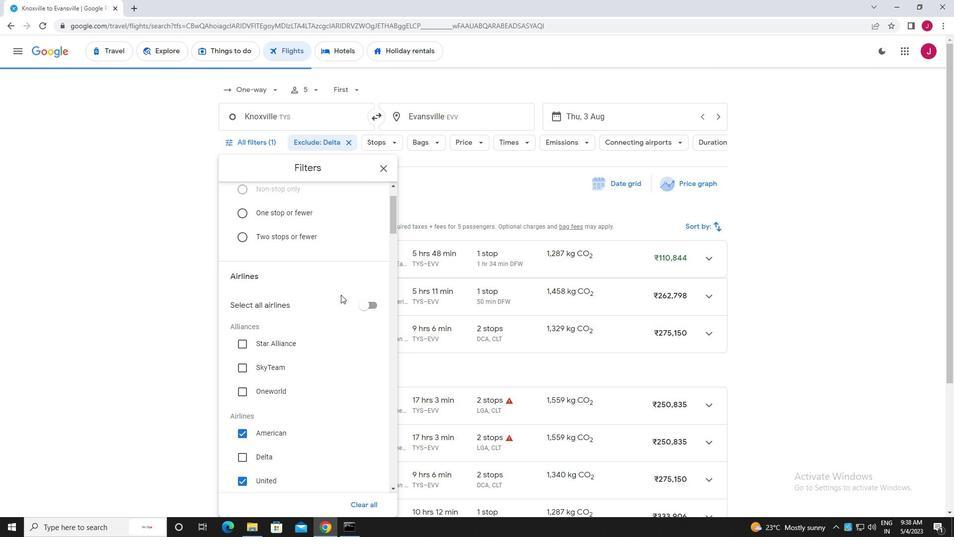 
Action: Mouse scrolled (339, 293) with delta (0, 0)
Screenshot: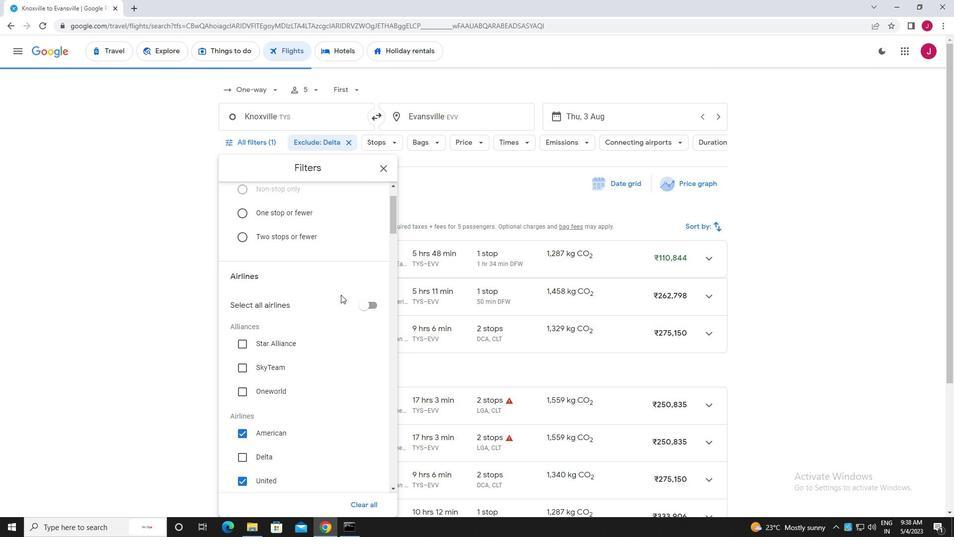 
Action: Mouse moved to (238, 282)
Screenshot: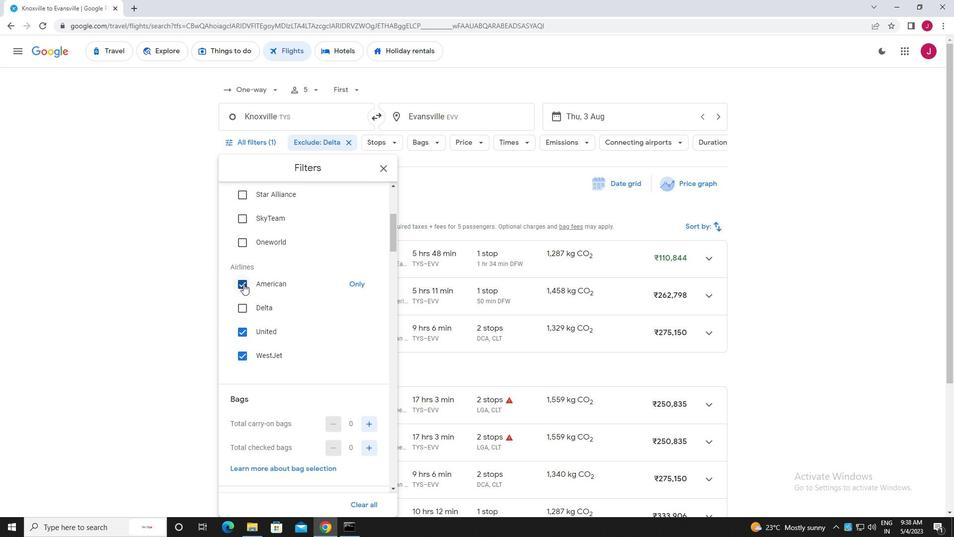 
Action: Mouse pressed left at (238, 282)
Screenshot: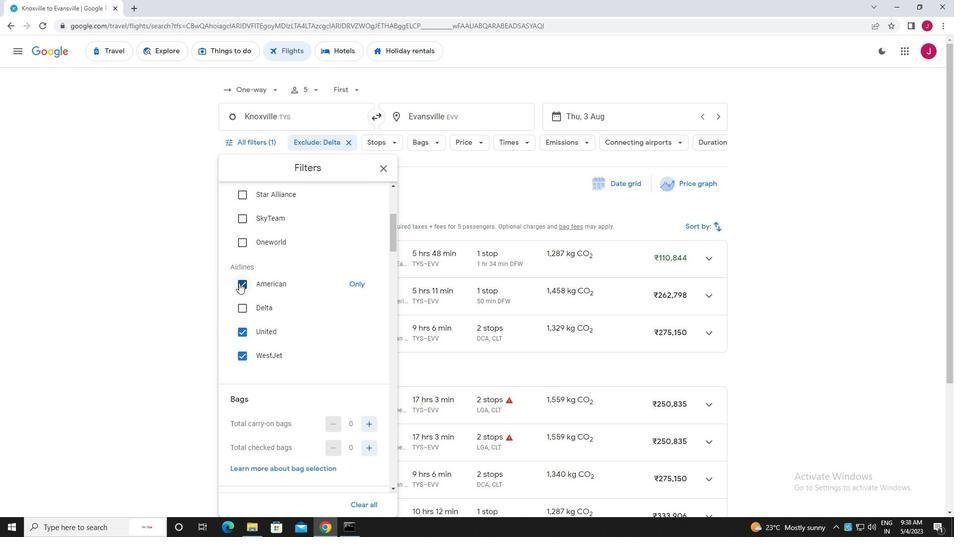
Action: Mouse moved to (242, 327)
Screenshot: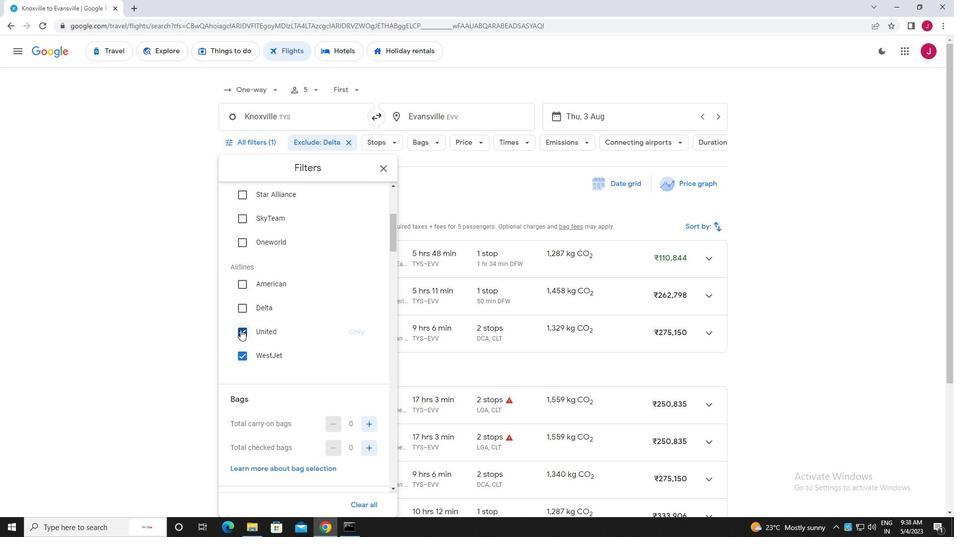 
Action: Mouse pressed left at (242, 327)
Screenshot: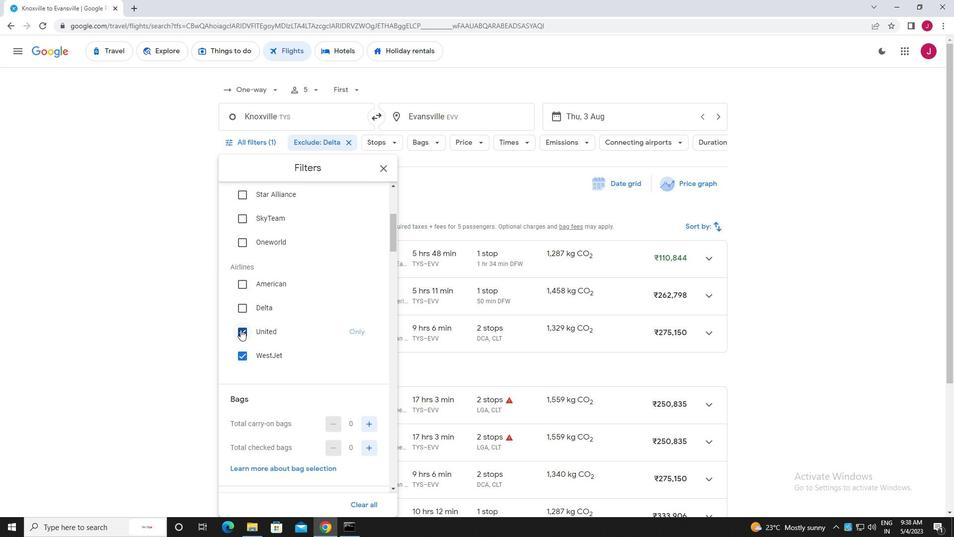 
Action: Mouse moved to (242, 353)
Screenshot: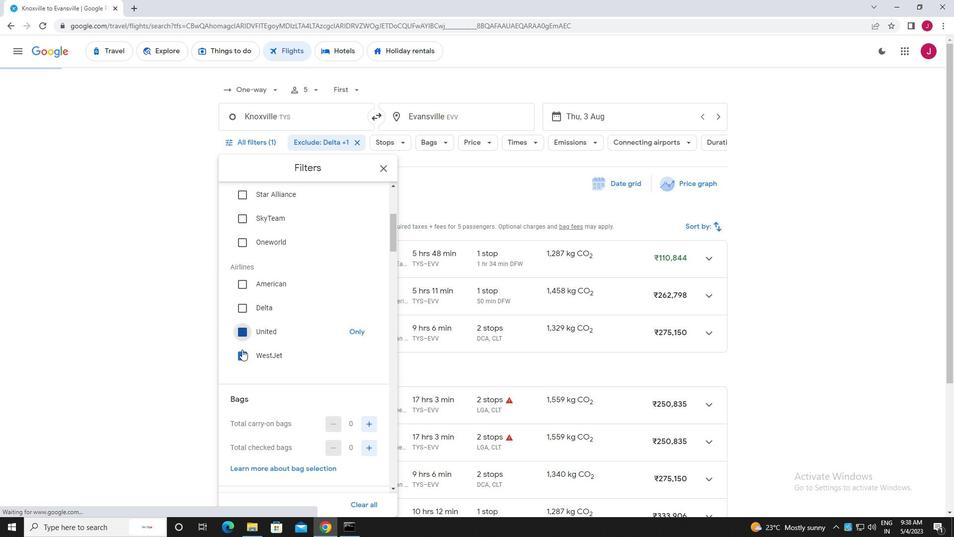
Action: Mouse pressed left at (242, 353)
Screenshot: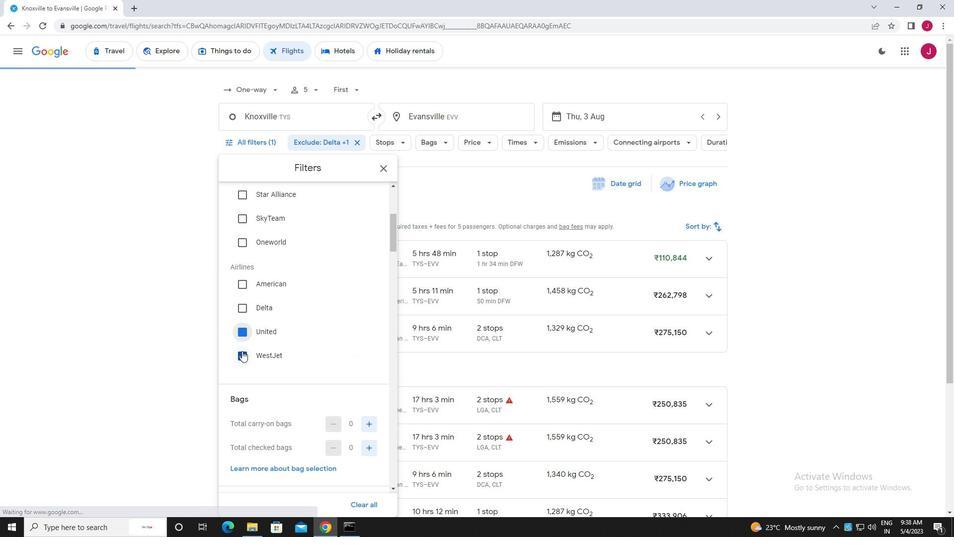 
Action: Mouse moved to (281, 311)
Screenshot: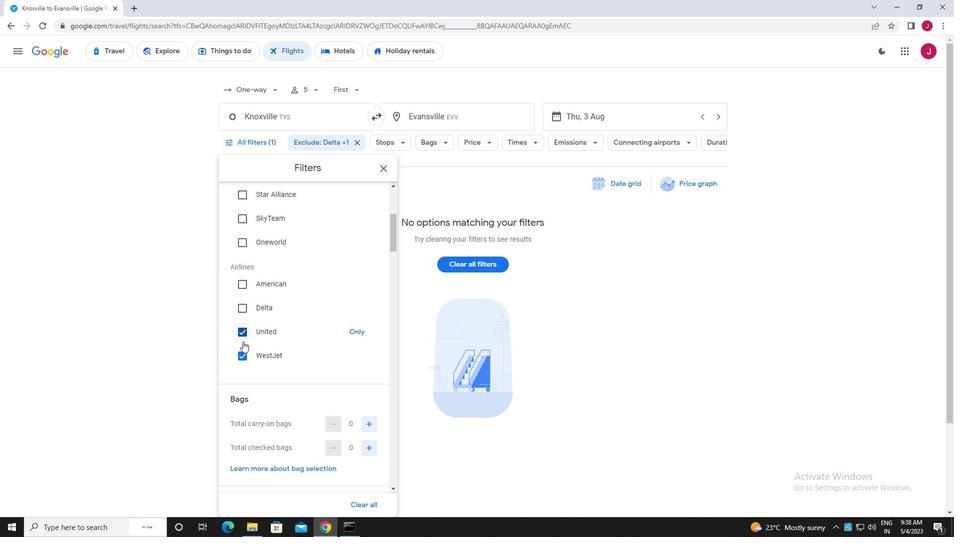 
Action: Mouse scrolled (281, 312) with delta (0, 0)
Screenshot: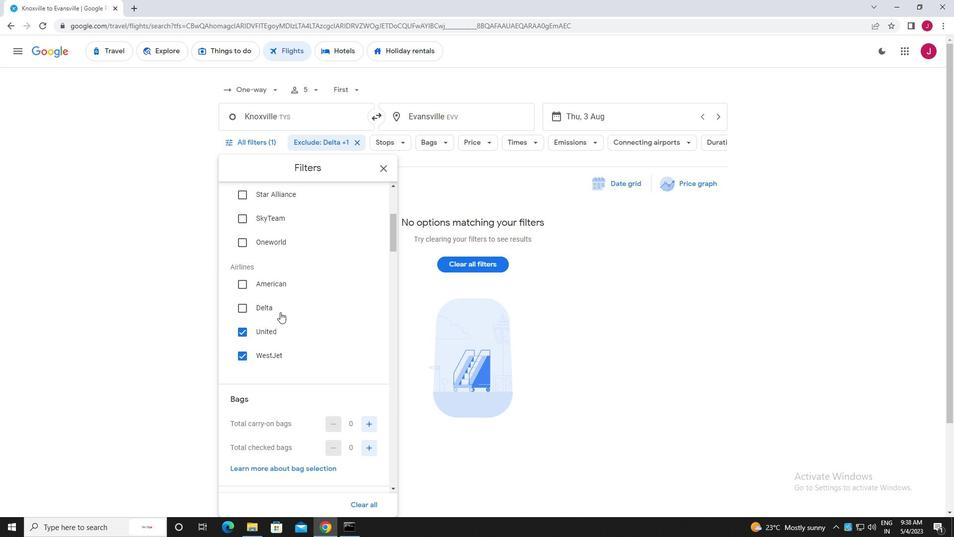 
Action: Mouse scrolled (281, 312) with delta (0, 0)
Screenshot: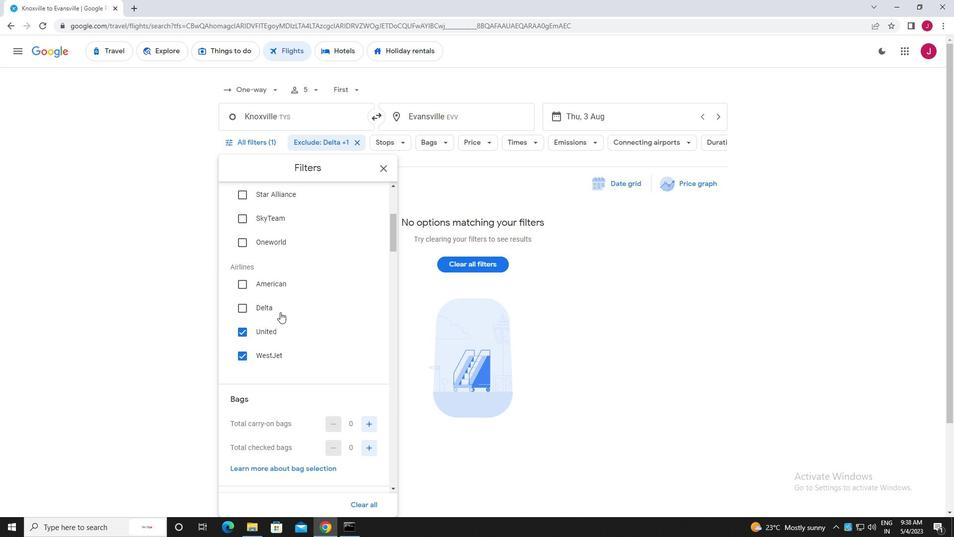 
Action: Mouse scrolled (281, 312) with delta (0, 0)
Screenshot: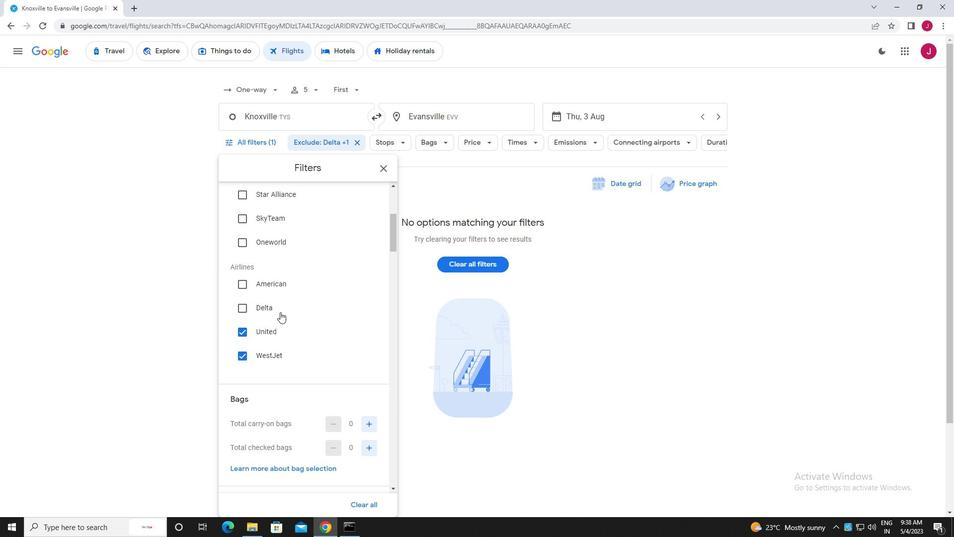 
Action: Mouse scrolled (281, 312) with delta (0, 0)
Screenshot: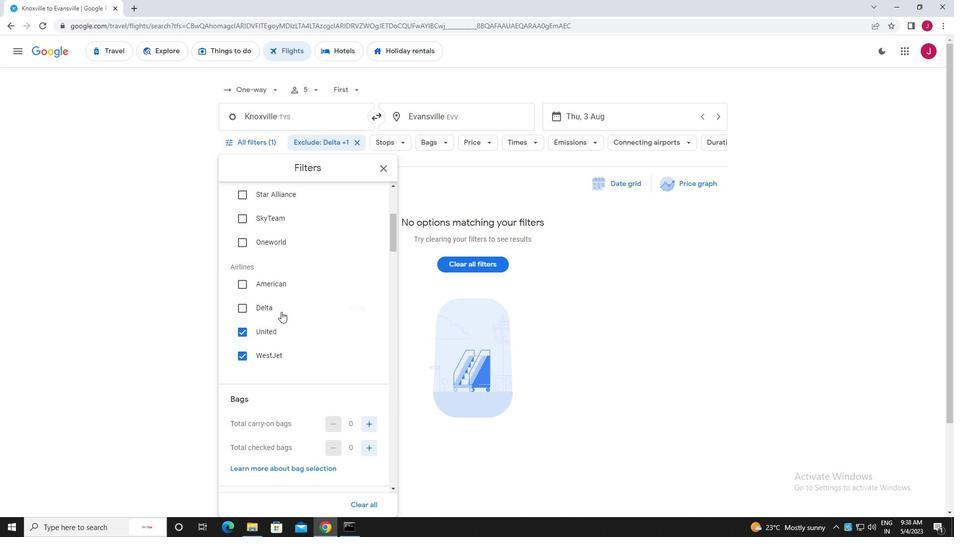 
Action: Mouse moved to (287, 305)
Screenshot: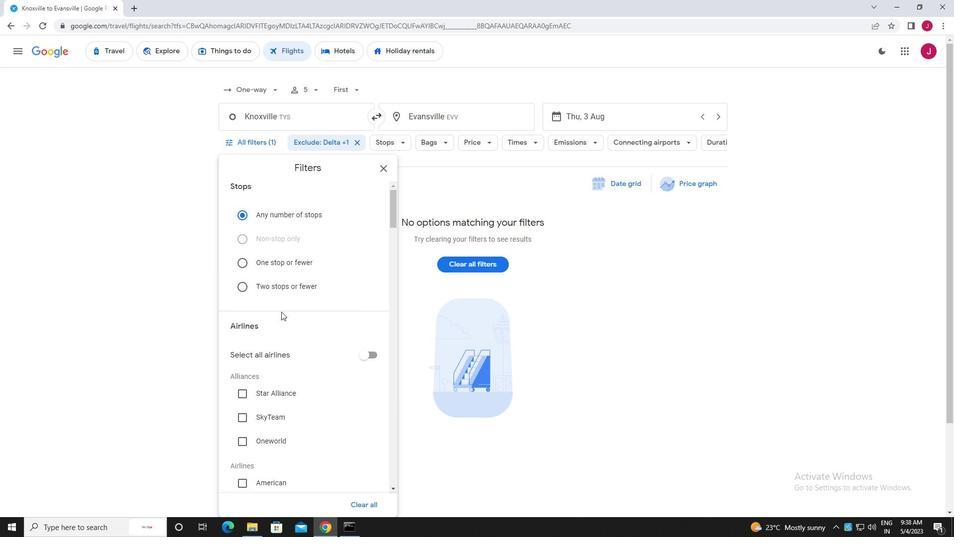 
Action: Mouse scrolled (287, 305) with delta (0, 0)
Screenshot: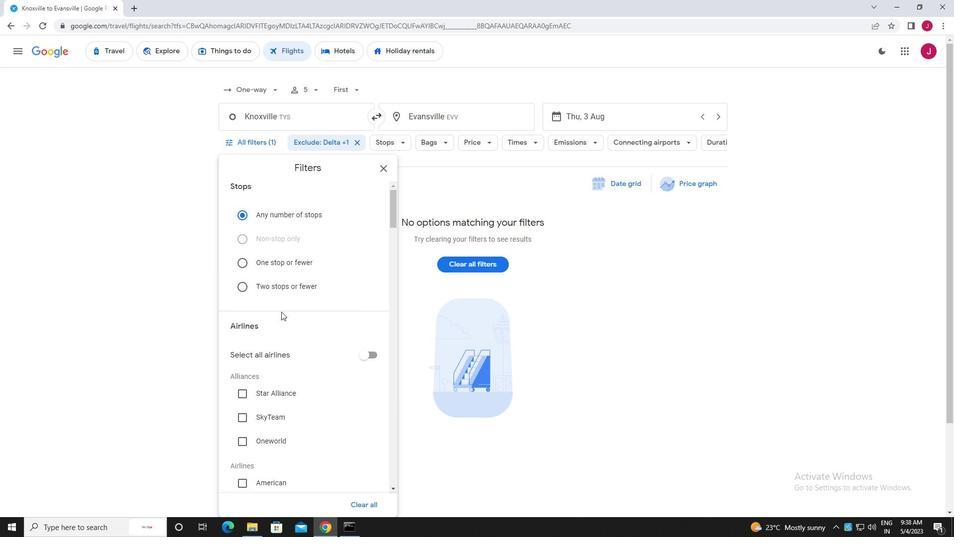 
Action: Mouse scrolled (287, 305) with delta (0, 0)
Screenshot: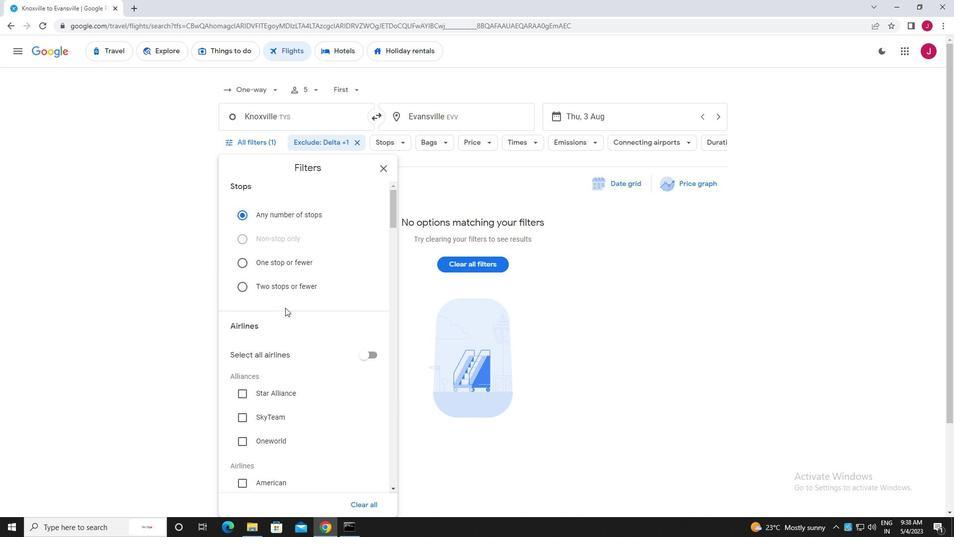 
Action: Mouse scrolled (287, 305) with delta (0, 0)
Screenshot: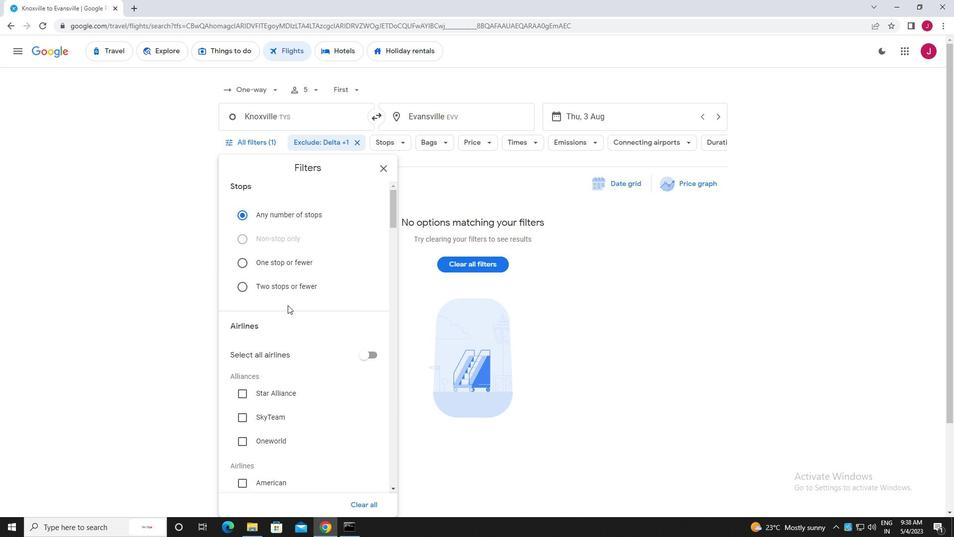 
Action: Mouse scrolled (287, 304) with delta (0, 0)
Screenshot: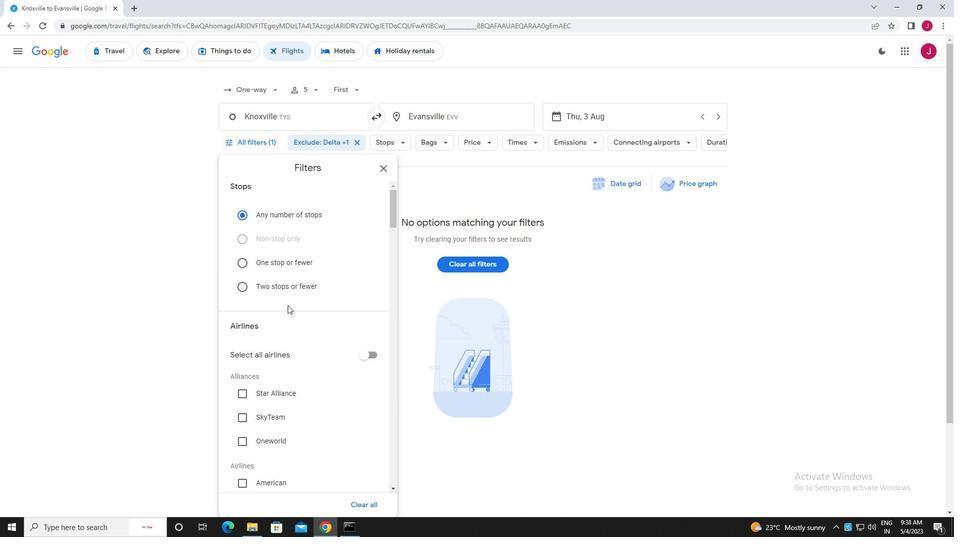 
Action: Mouse scrolled (287, 304) with delta (0, 0)
Screenshot: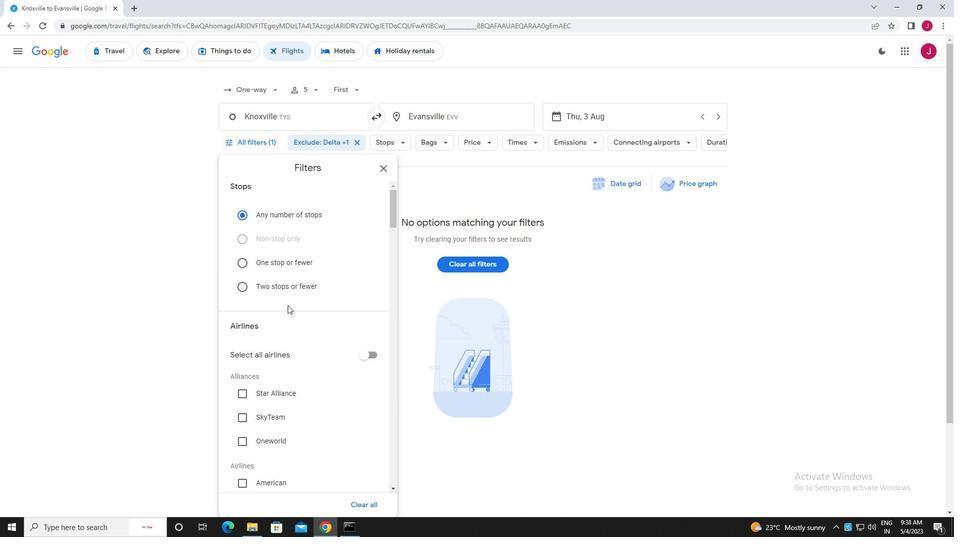 
Action: Mouse moved to (246, 425)
Screenshot: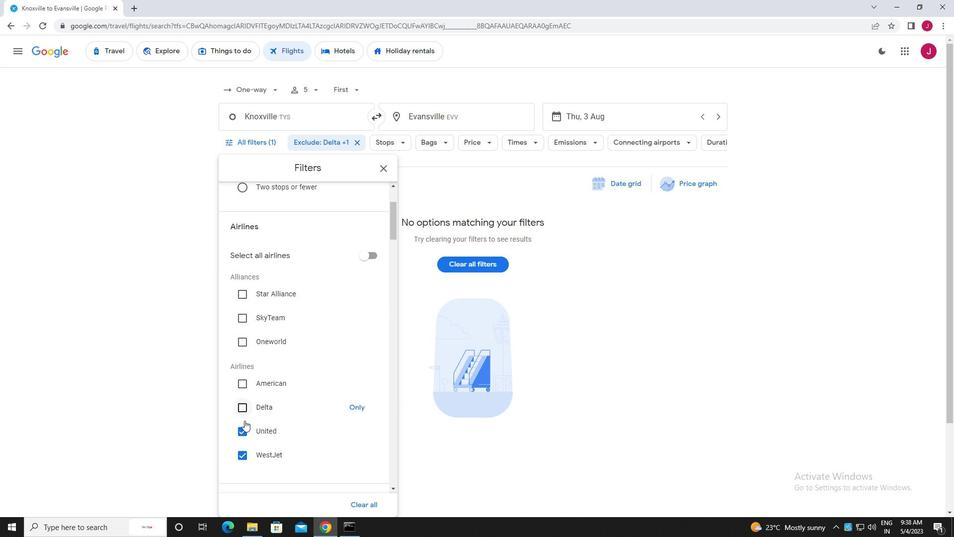 
Action: Mouse pressed left at (246, 425)
Screenshot: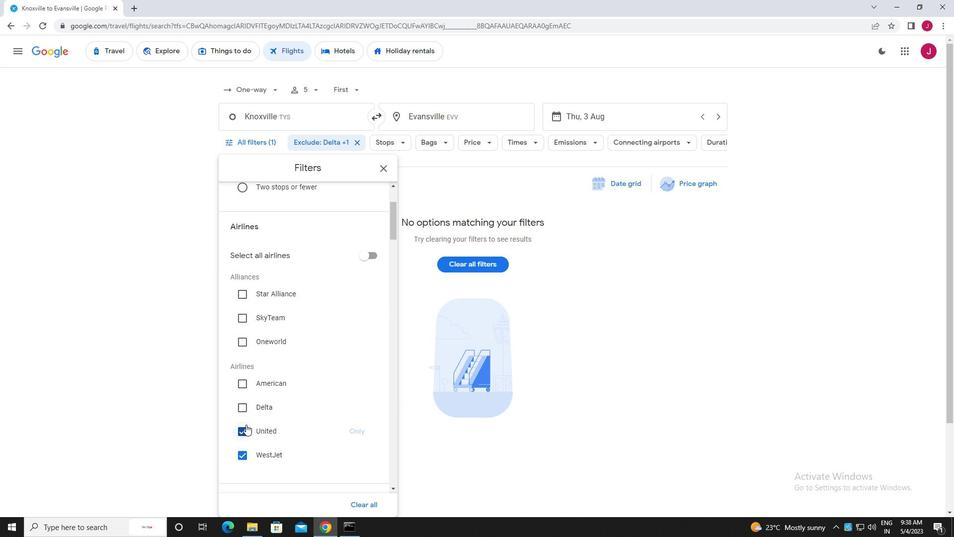 
Action: Mouse moved to (242, 456)
Screenshot: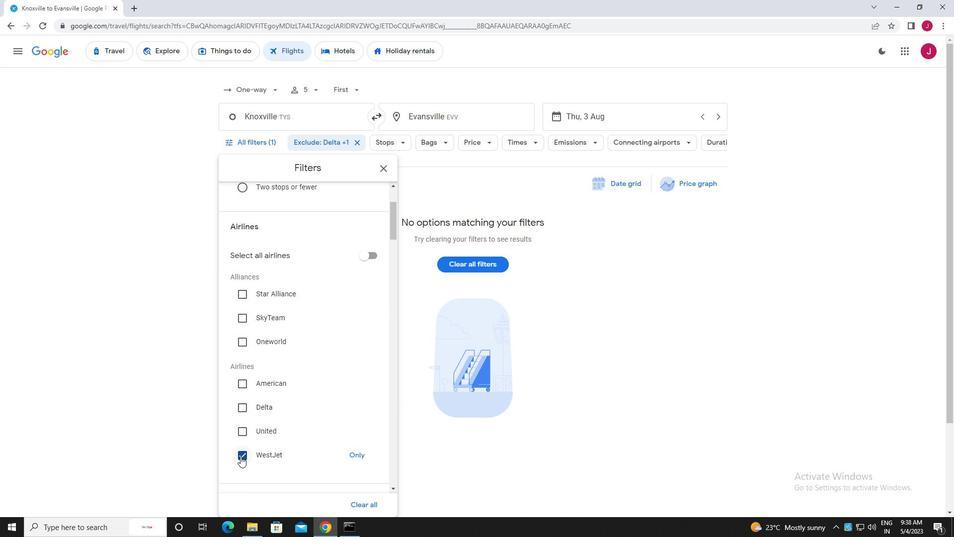 
Action: Mouse pressed left at (242, 456)
Screenshot: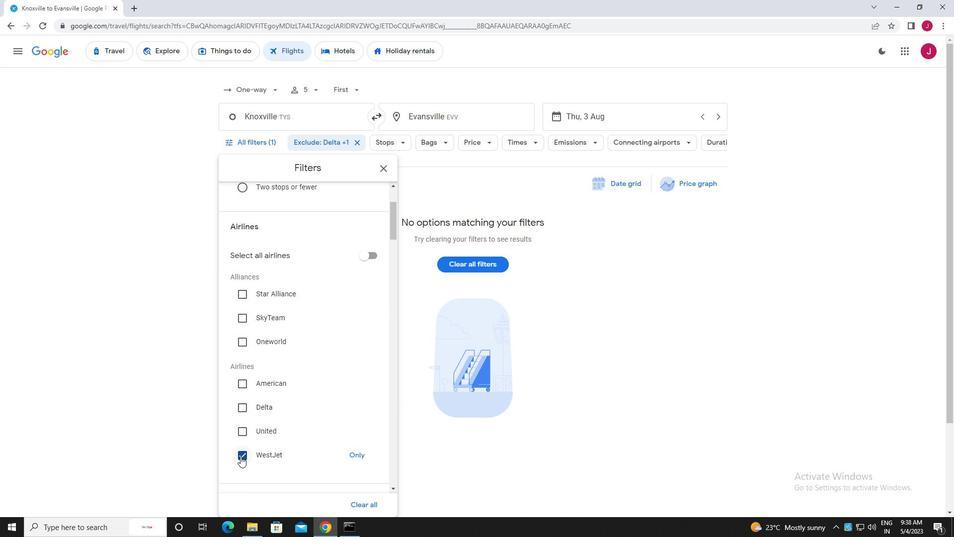 
Action: Mouse moved to (242, 408)
Screenshot: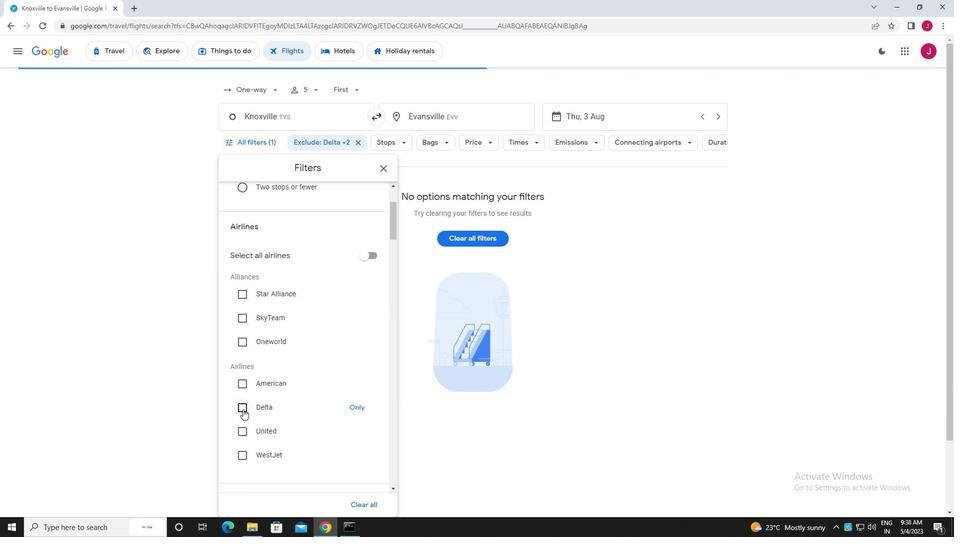 
Action: Mouse pressed left at (242, 408)
Screenshot: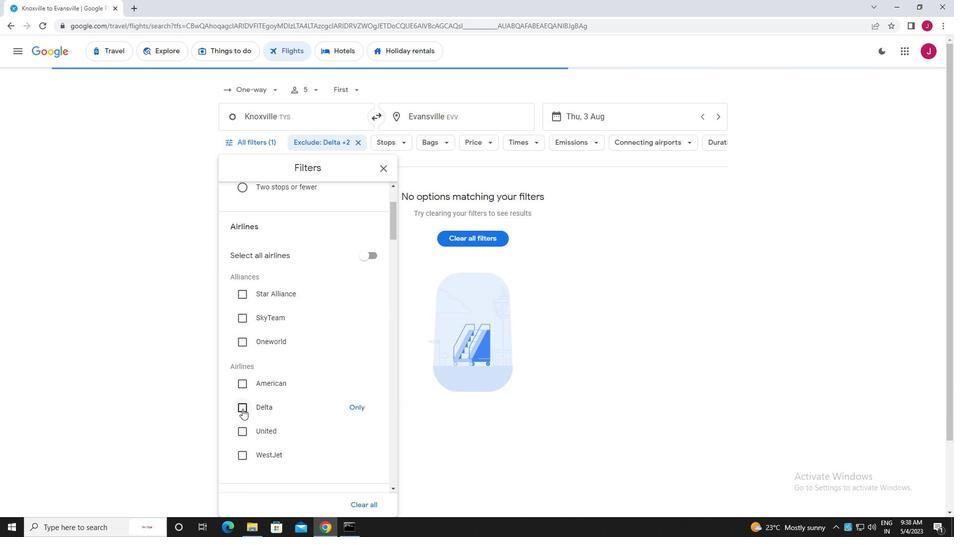 
Action: Mouse moved to (245, 452)
Screenshot: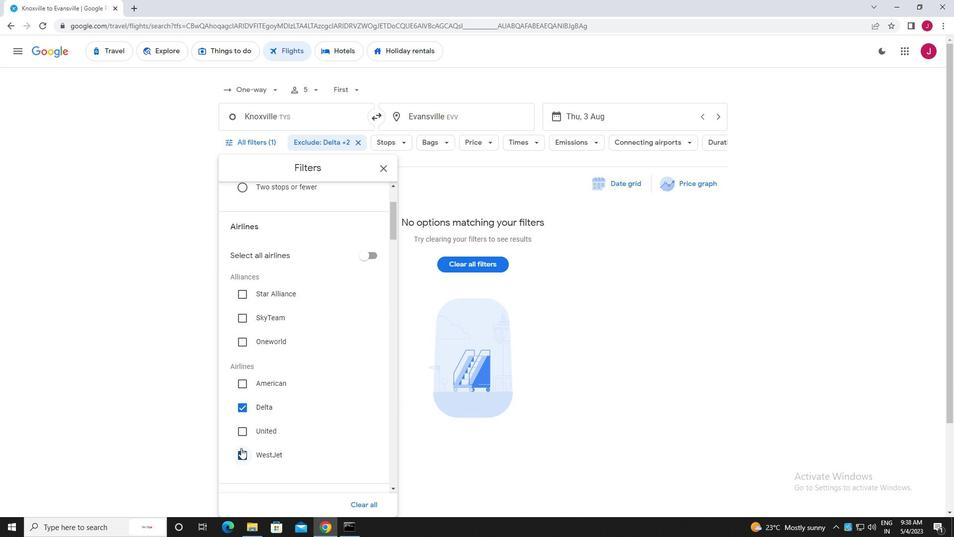 
Action: Mouse pressed left at (245, 452)
Screenshot: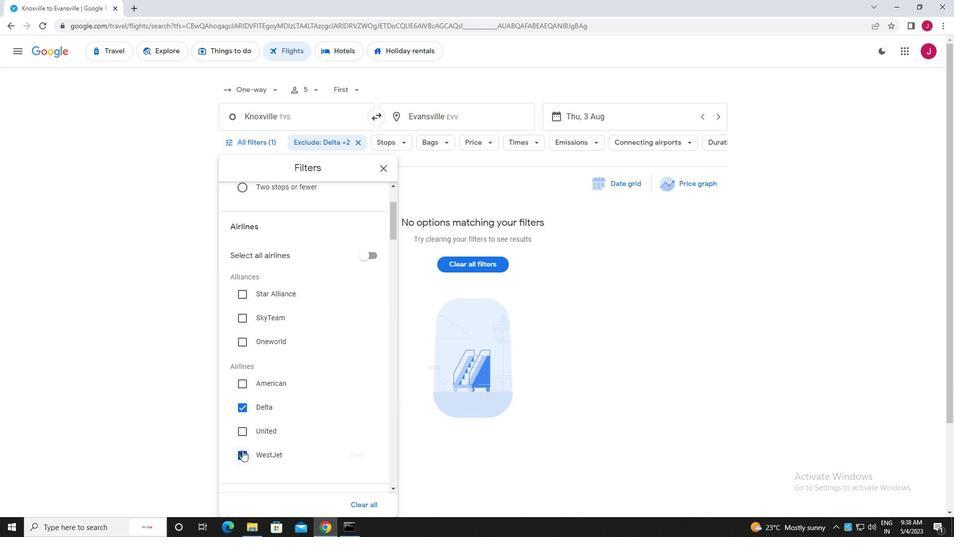 
Action: Mouse moved to (295, 401)
Screenshot: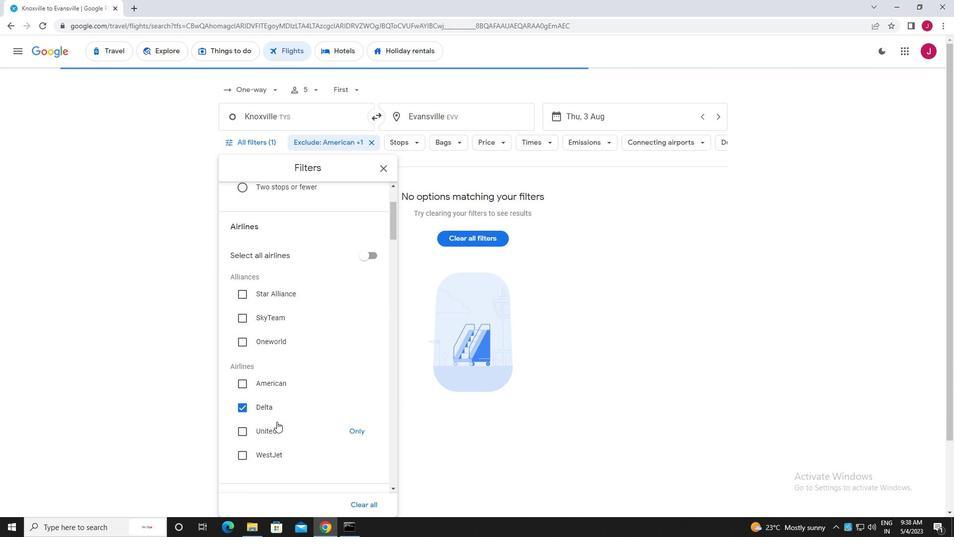 
Action: Mouse scrolled (295, 401) with delta (0, 0)
Screenshot: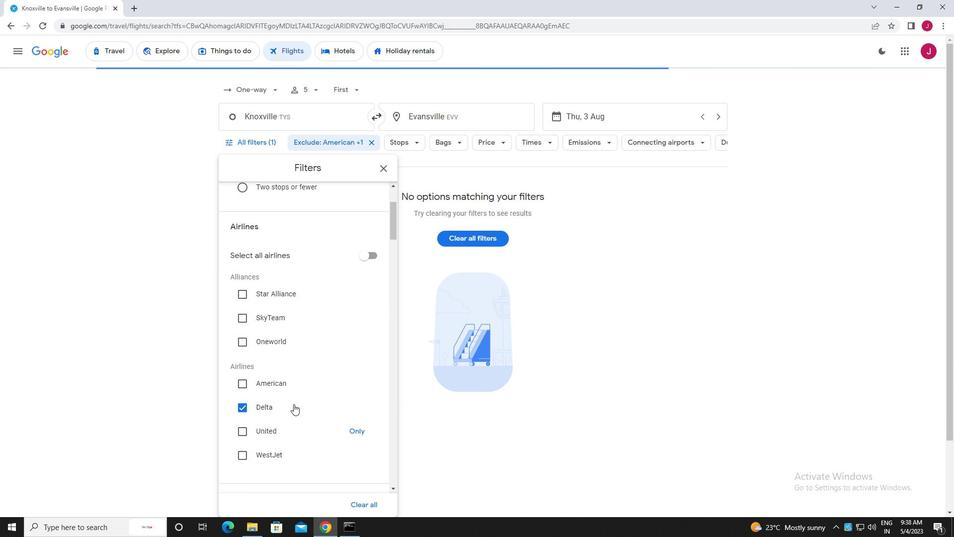 
Action: Mouse scrolled (295, 401) with delta (0, 0)
Screenshot: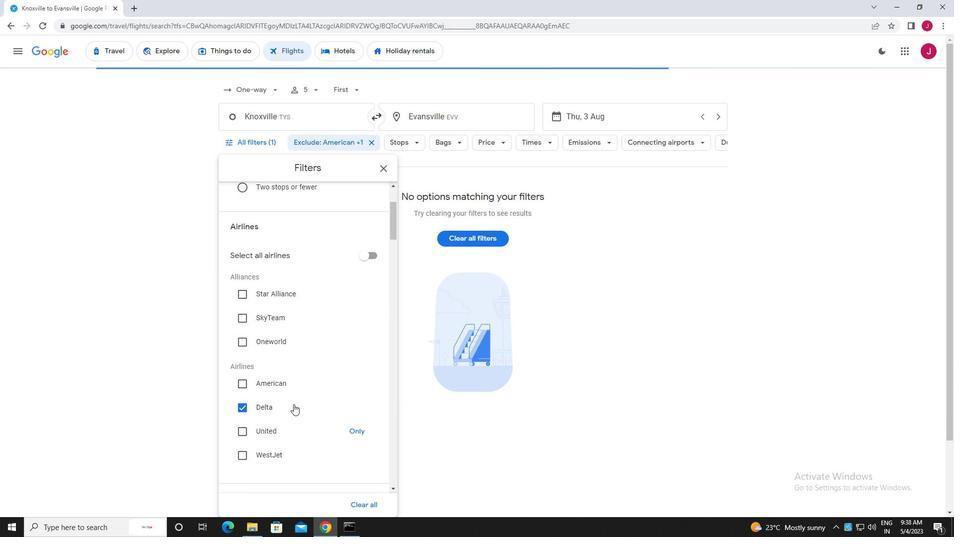 
Action: Mouse moved to (295, 401)
Screenshot: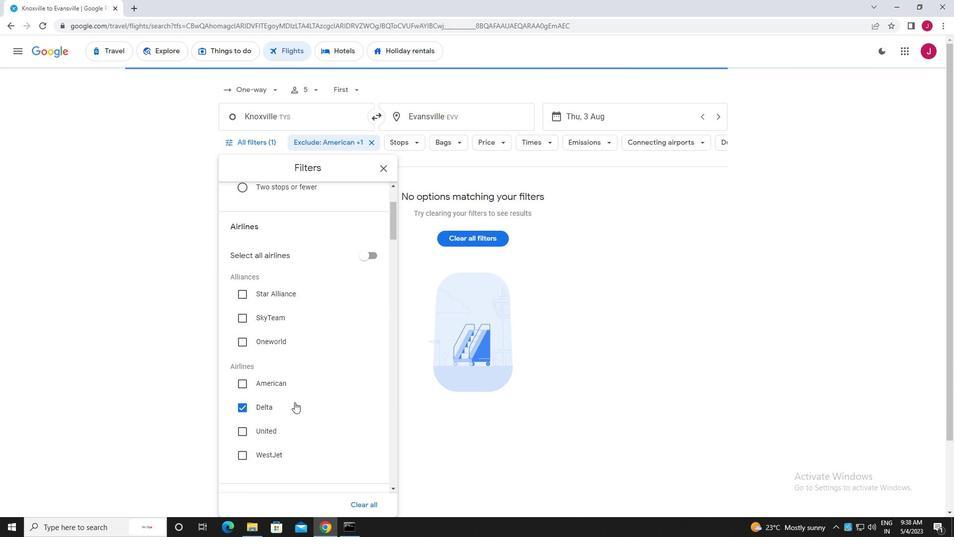 
Action: Mouse scrolled (295, 401) with delta (0, 0)
Screenshot: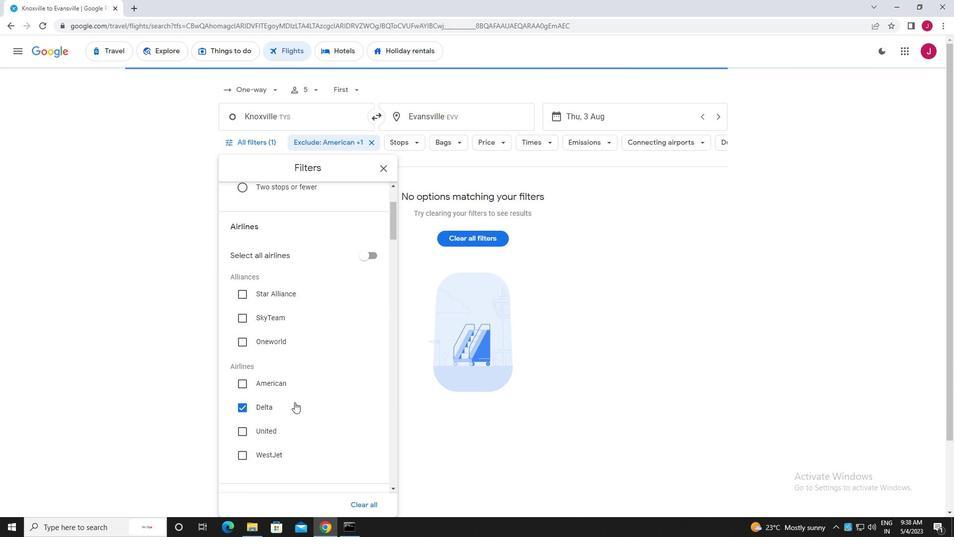 
Action: Mouse scrolled (295, 401) with delta (0, 0)
Screenshot: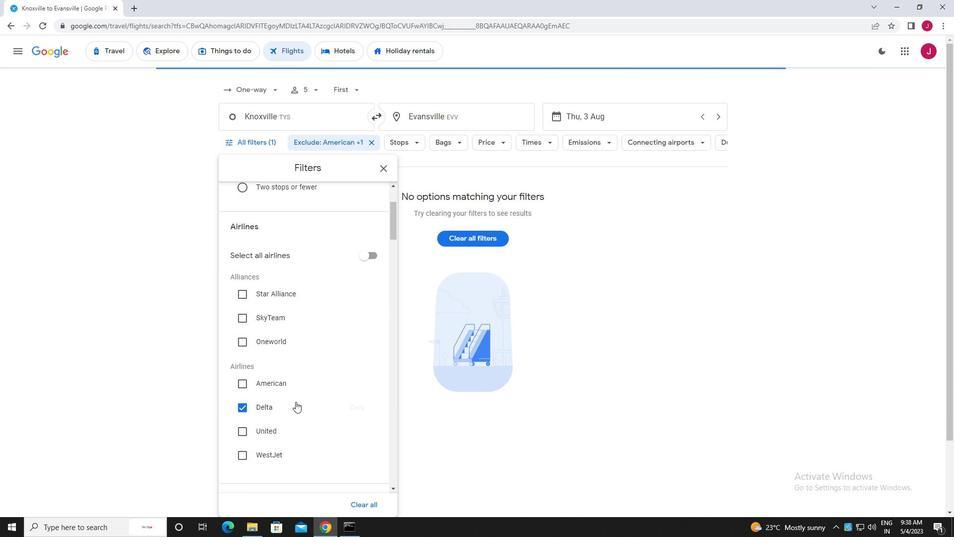 
Action: Mouse moved to (296, 400)
Screenshot: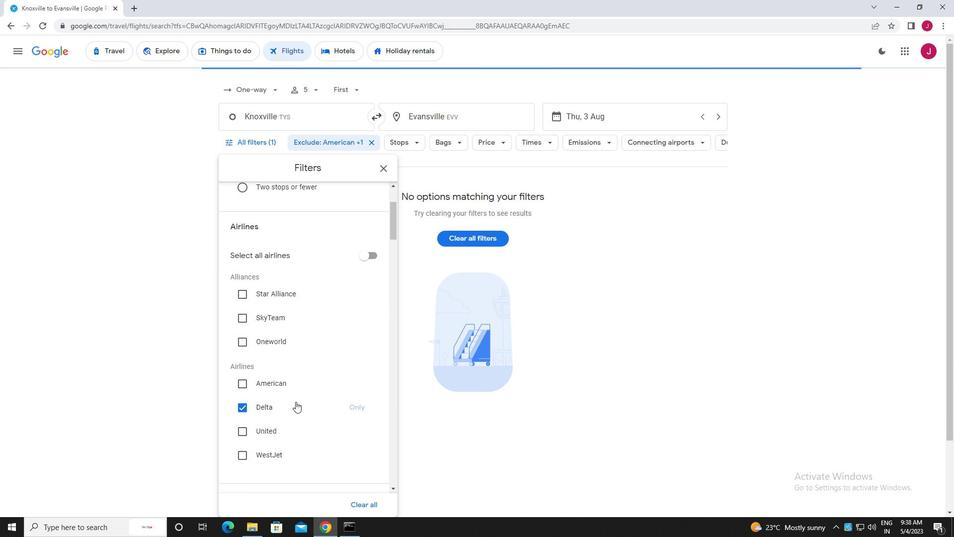 
Action: Mouse scrolled (296, 399) with delta (0, 0)
Screenshot: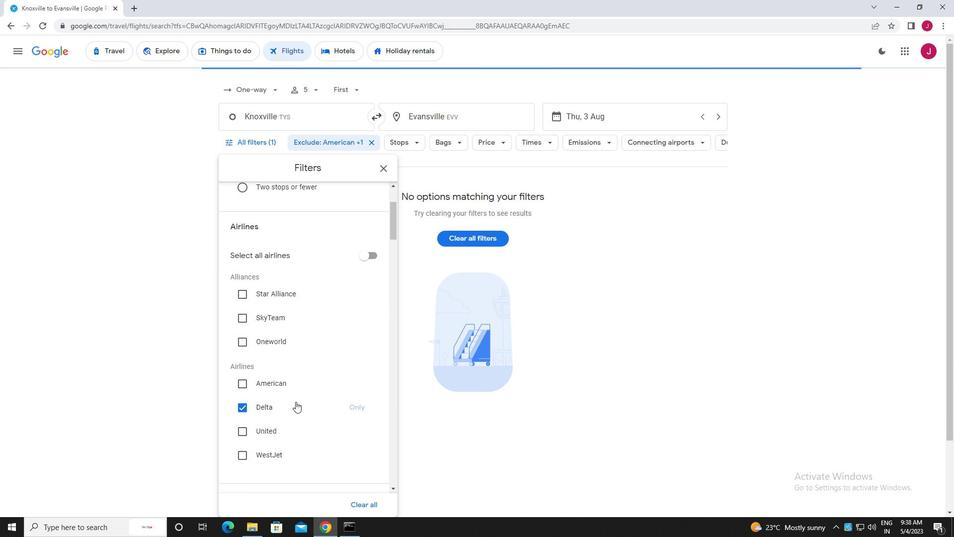 
Action: Mouse moved to (297, 398)
Screenshot: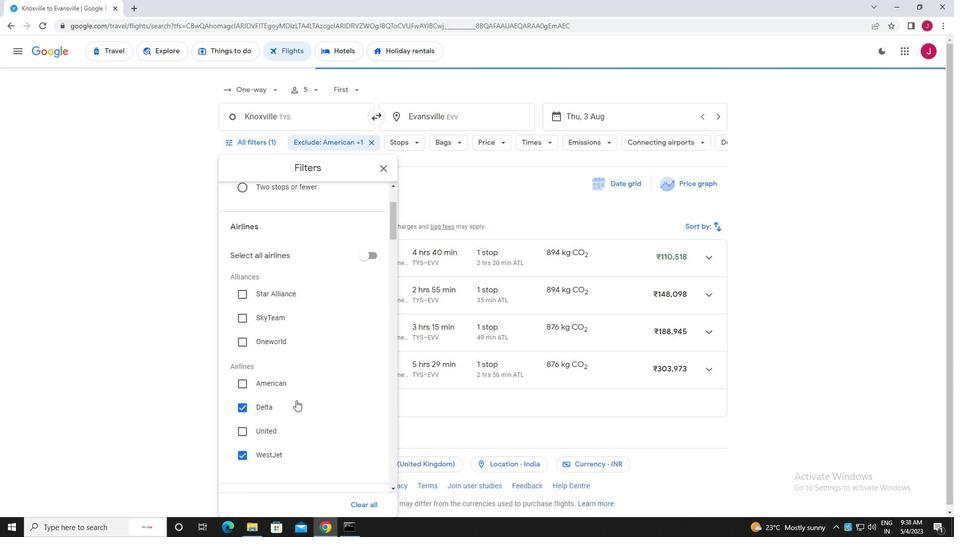 
Action: Mouse scrolled (297, 397) with delta (0, 0)
Screenshot: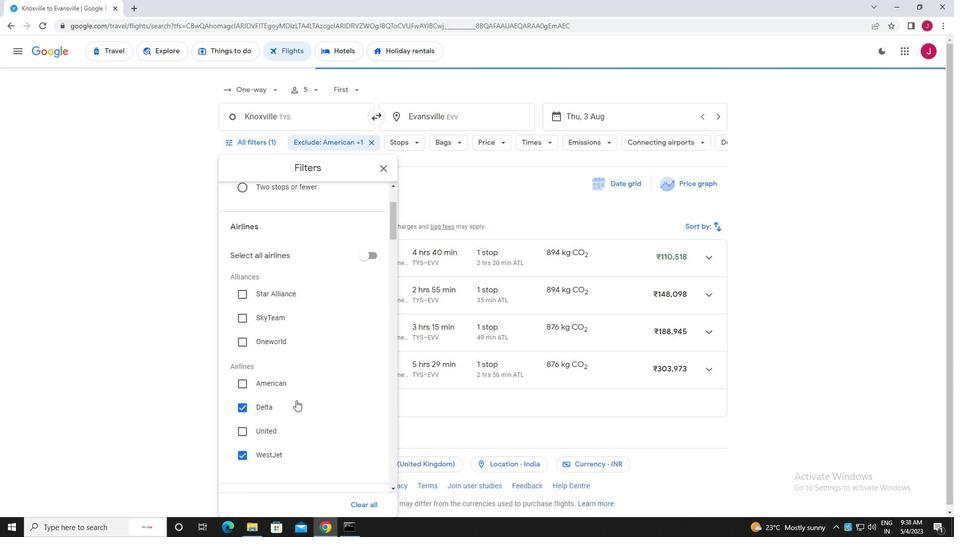 
Action: Mouse moved to (368, 248)
Screenshot: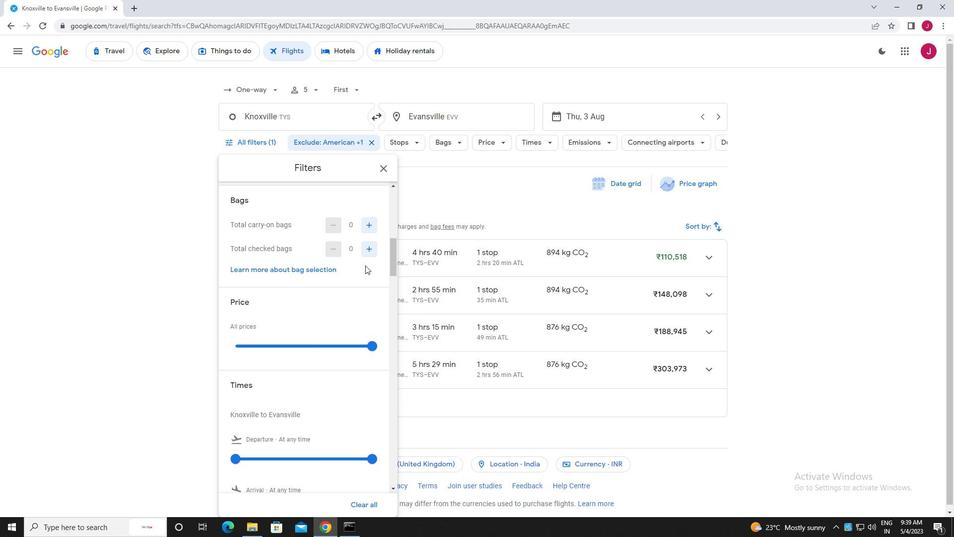 
Action: Mouse pressed left at (368, 248)
Screenshot: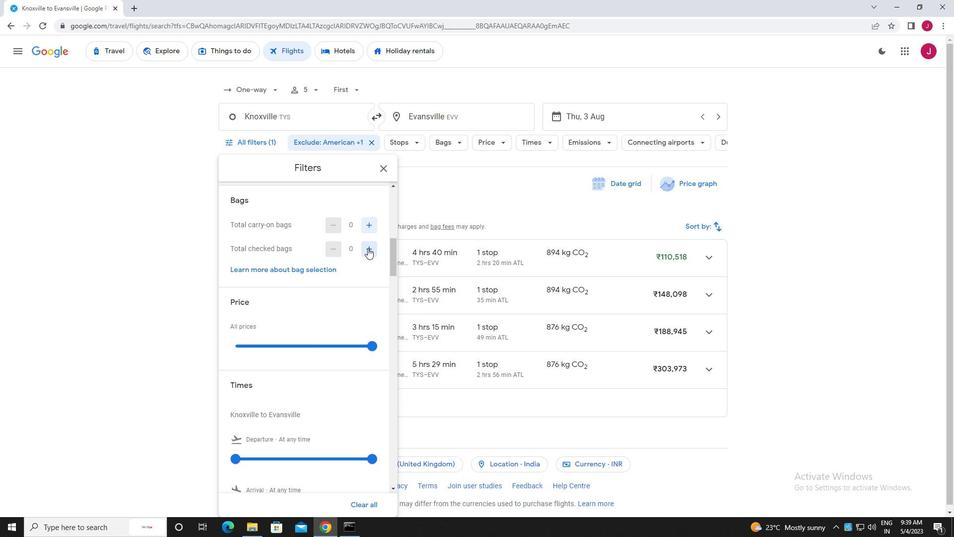 
Action: Mouse moved to (375, 348)
Screenshot: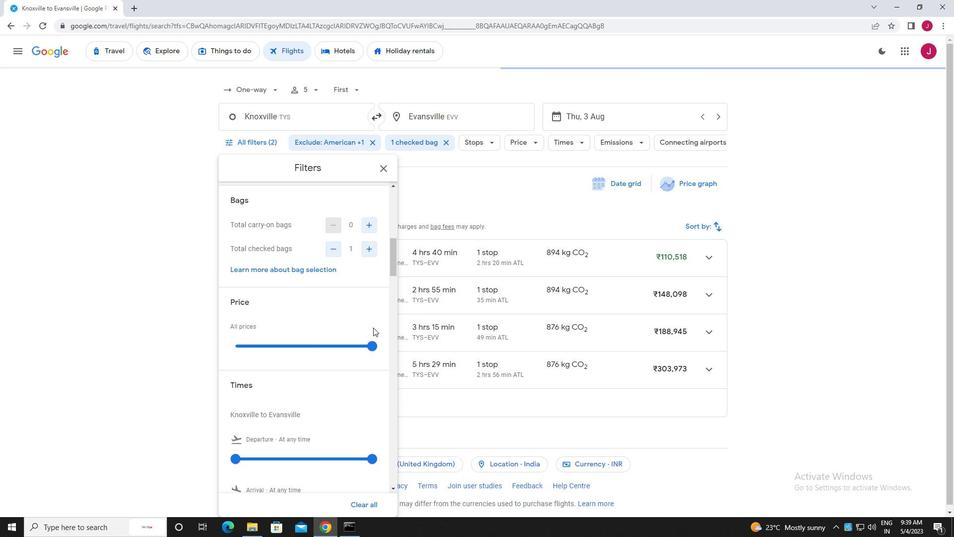 
Action: Mouse pressed left at (375, 348)
Screenshot: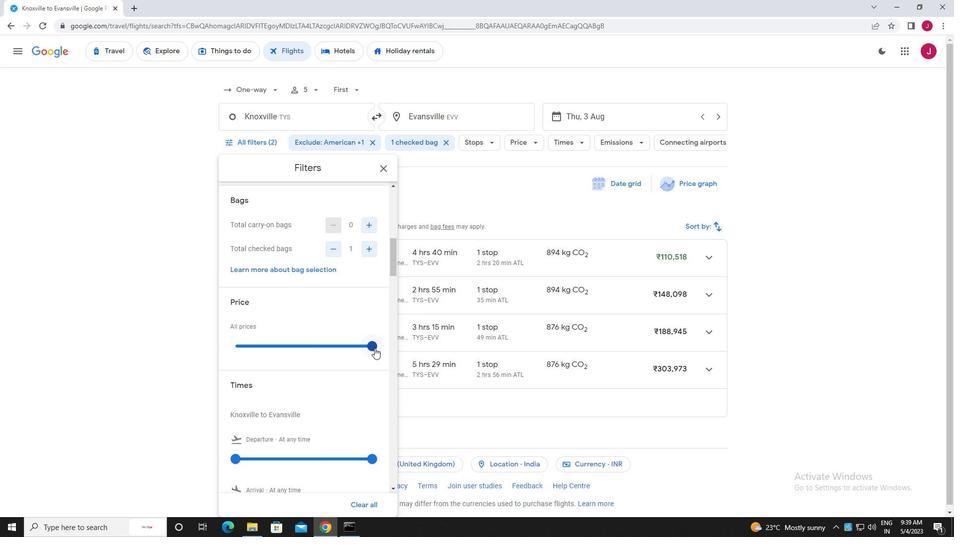 
Action: Mouse moved to (275, 326)
Screenshot: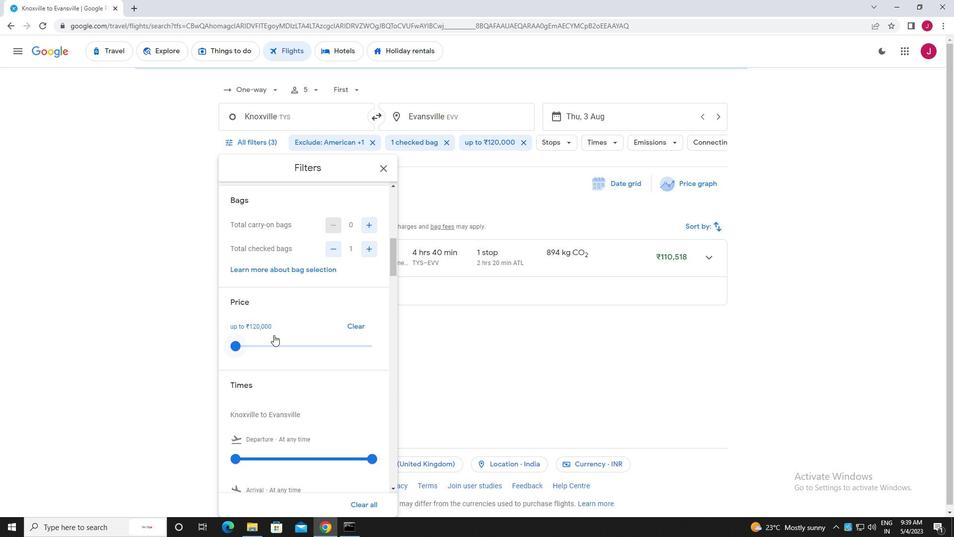 
Action: Mouse scrolled (275, 326) with delta (0, 0)
Screenshot: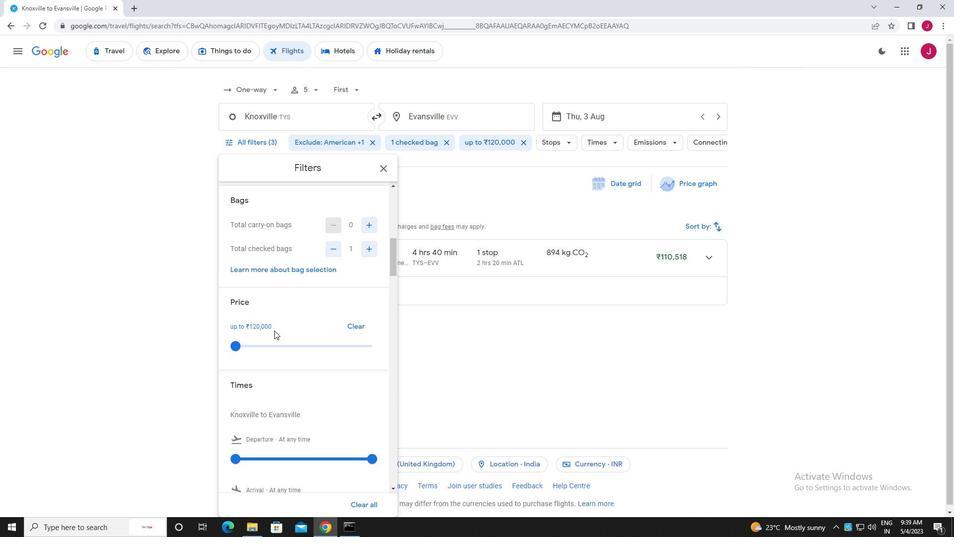 
Action: Mouse scrolled (275, 326) with delta (0, 0)
Screenshot: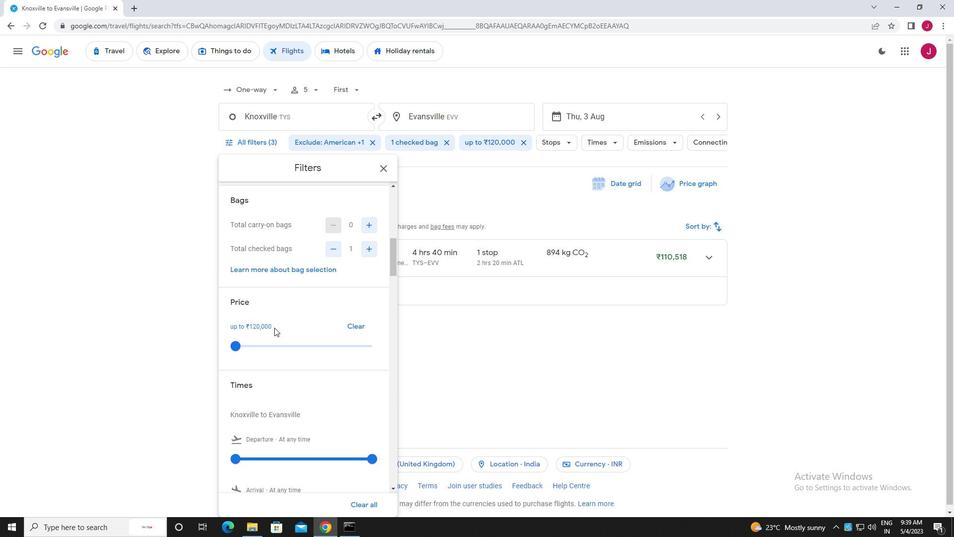 
Action: Mouse moved to (238, 360)
Screenshot: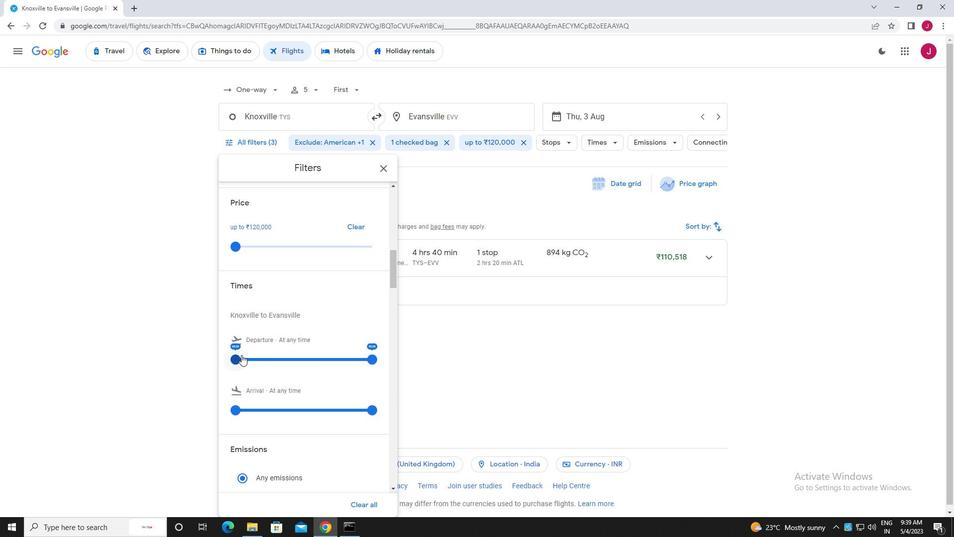 
Action: Mouse pressed left at (238, 360)
Screenshot: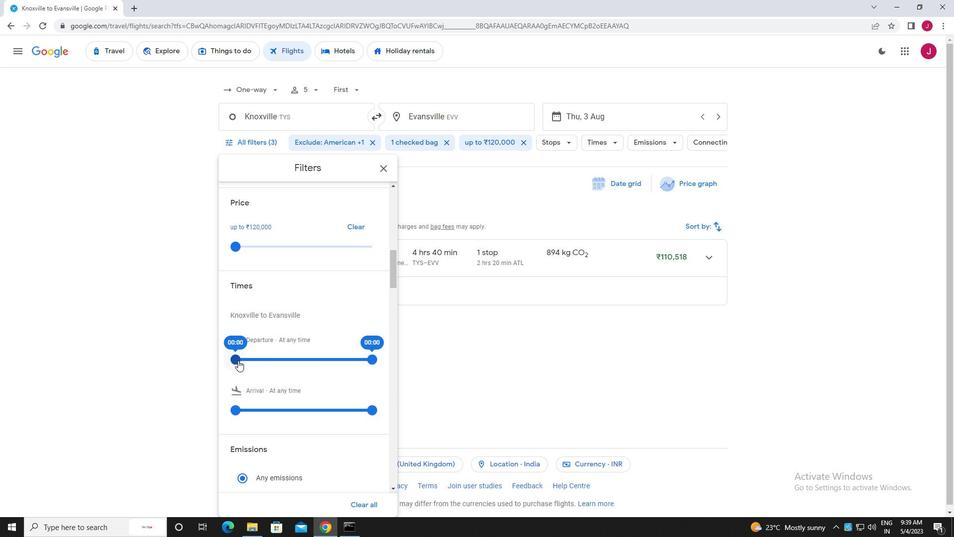 
Action: Mouse moved to (374, 361)
Screenshot: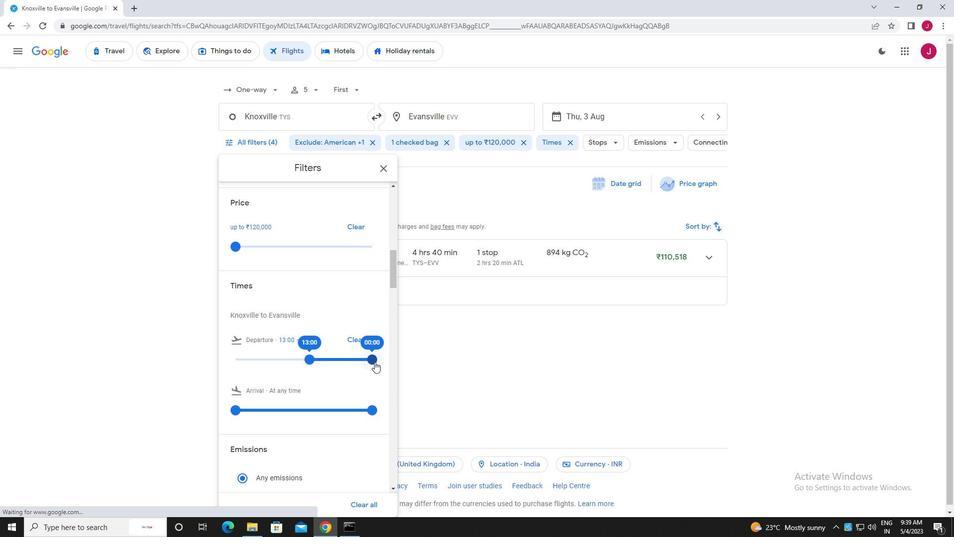 
Action: Mouse pressed left at (374, 361)
Screenshot: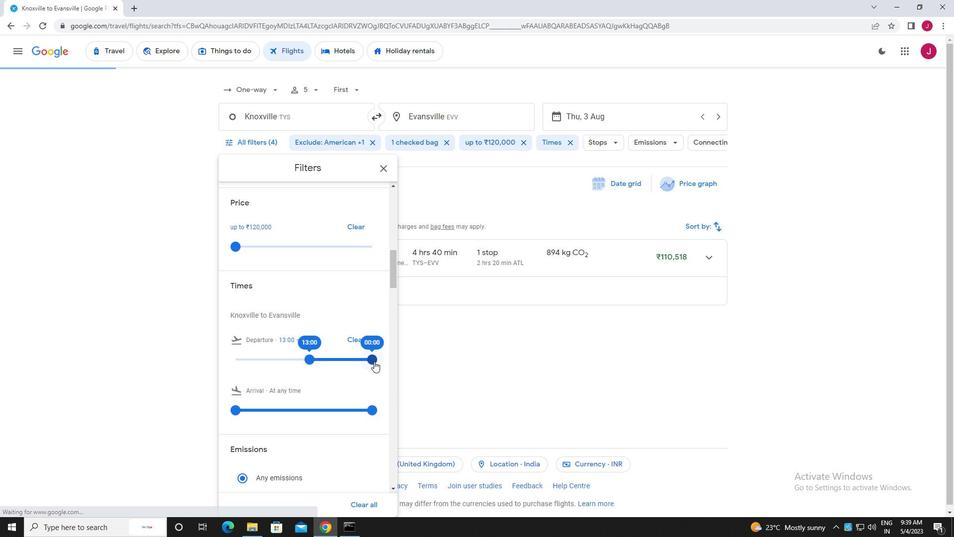 
Action: Mouse moved to (381, 167)
Screenshot: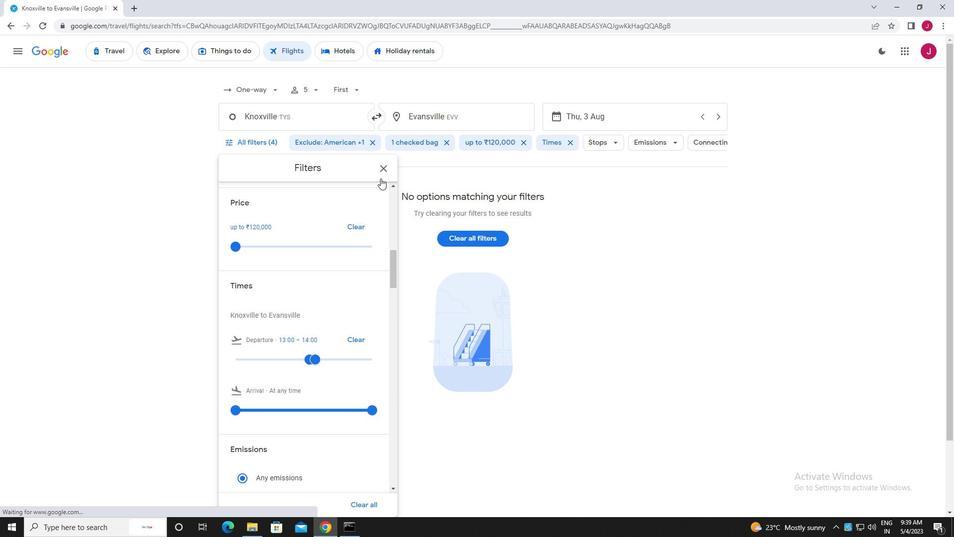 
Action: Mouse pressed left at (381, 167)
Screenshot: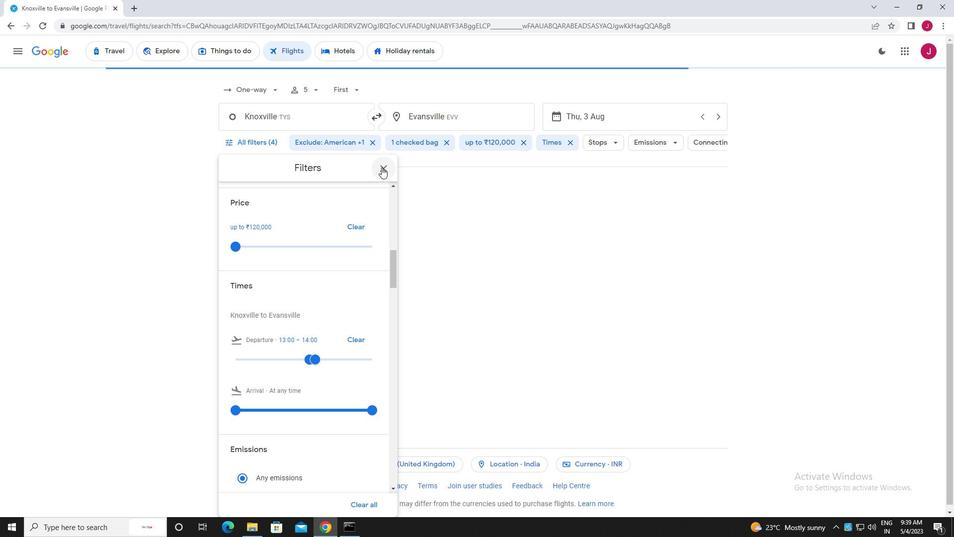 
Action: Mouse moved to (381, 167)
Screenshot: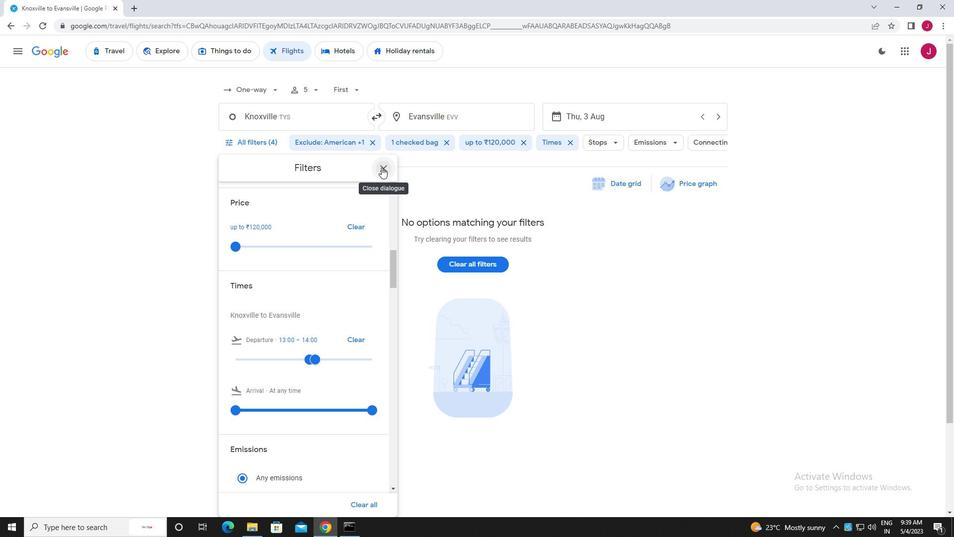 
